 Task: Create a sub task Design and Implement Solution for the task  Integrate a new payment gateway for recurring payments in the project AgileHeart , assign it to team member softage.2@softage.net and update the status of the sub task to  Completed , set the priority of the sub task to High
Action: Mouse moved to (476, 557)
Screenshot: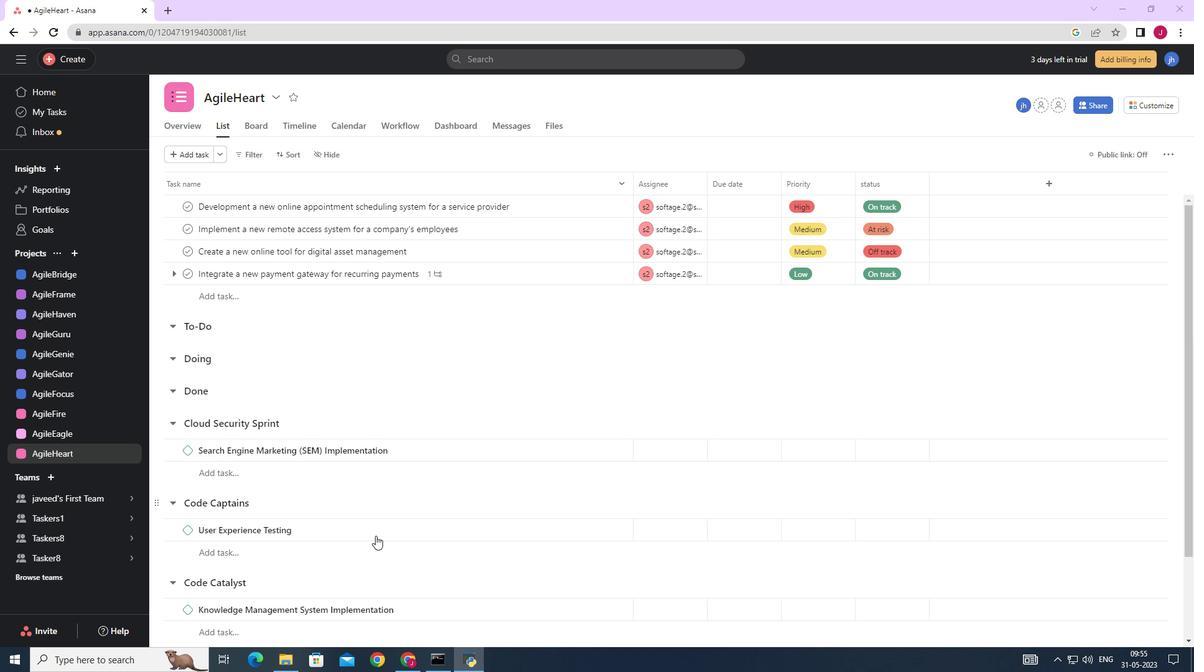 
Action: Mouse scrolled (476, 556) with delta (0, 0)
Screenshot: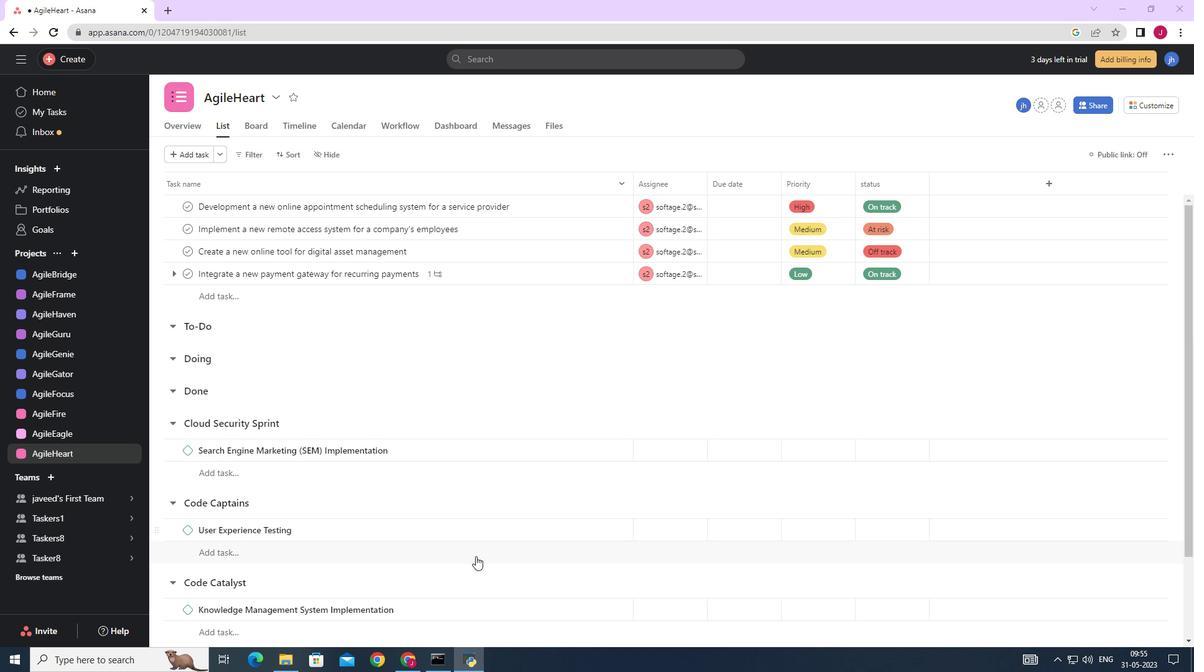 
Action: Mouse scrolled (476, 556) with delta (0, 0)
Screenshot: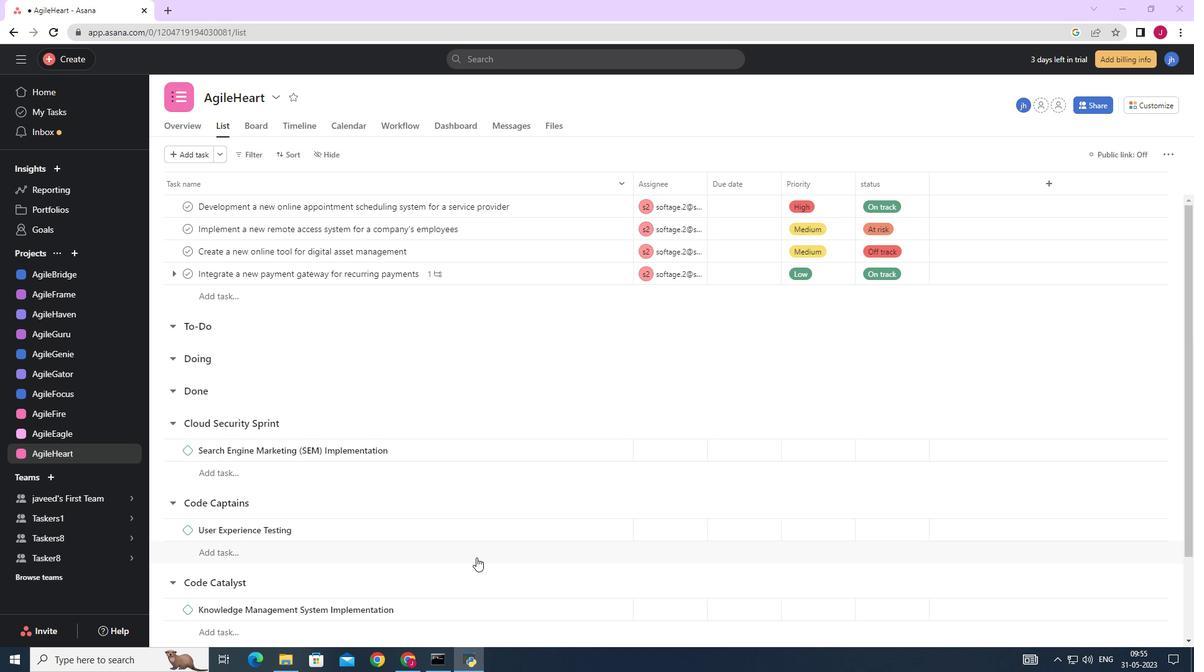 
Action: Mouse scrolled (476, 556) with delta (0, 0)
Screenshot: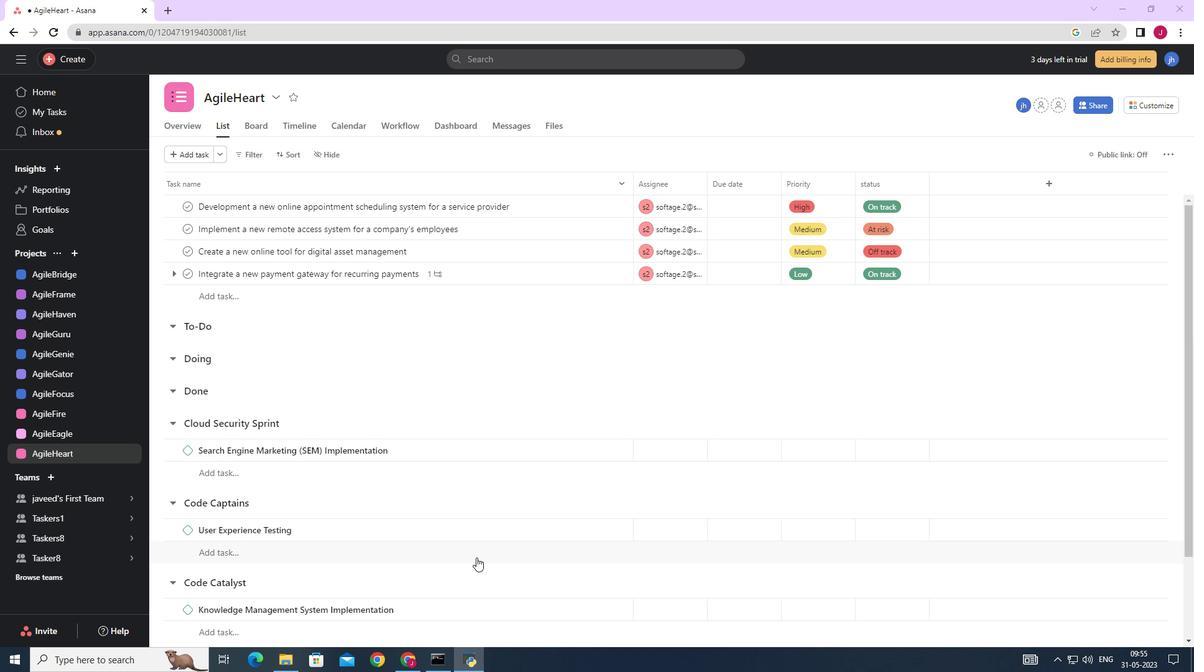 
Action: Mouse scrolled (476, 556) with delta (0, 0)
Screenshot: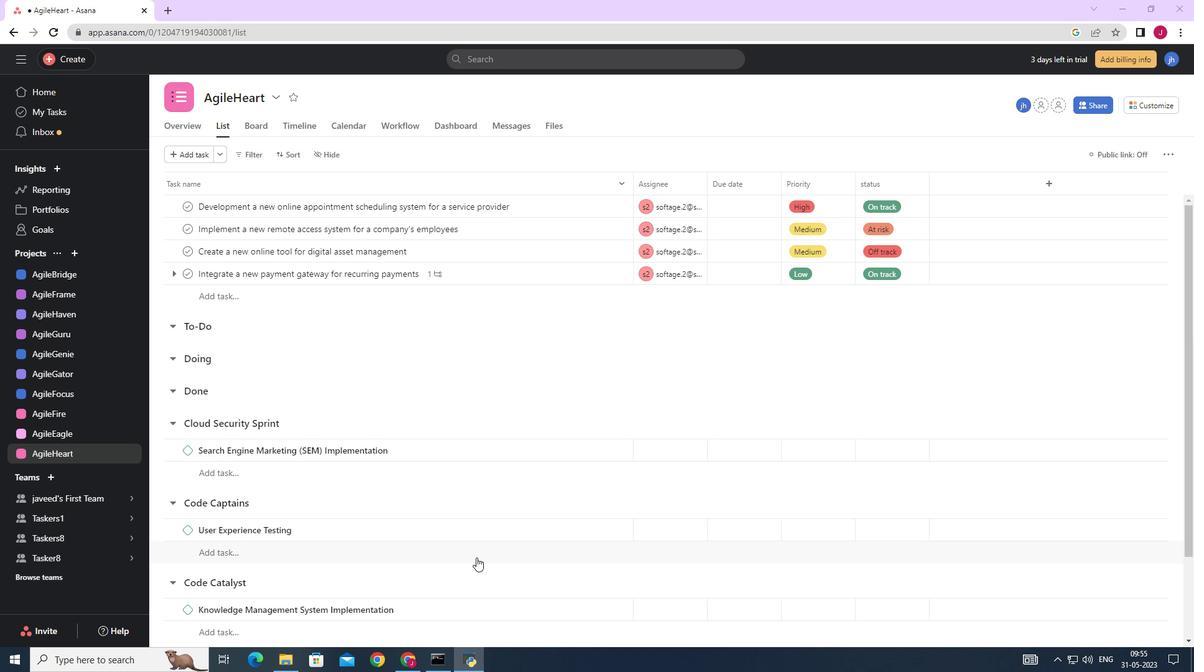 
Action: Mouse scrolled (476, 556) with delta (0, 0)
Screenshot: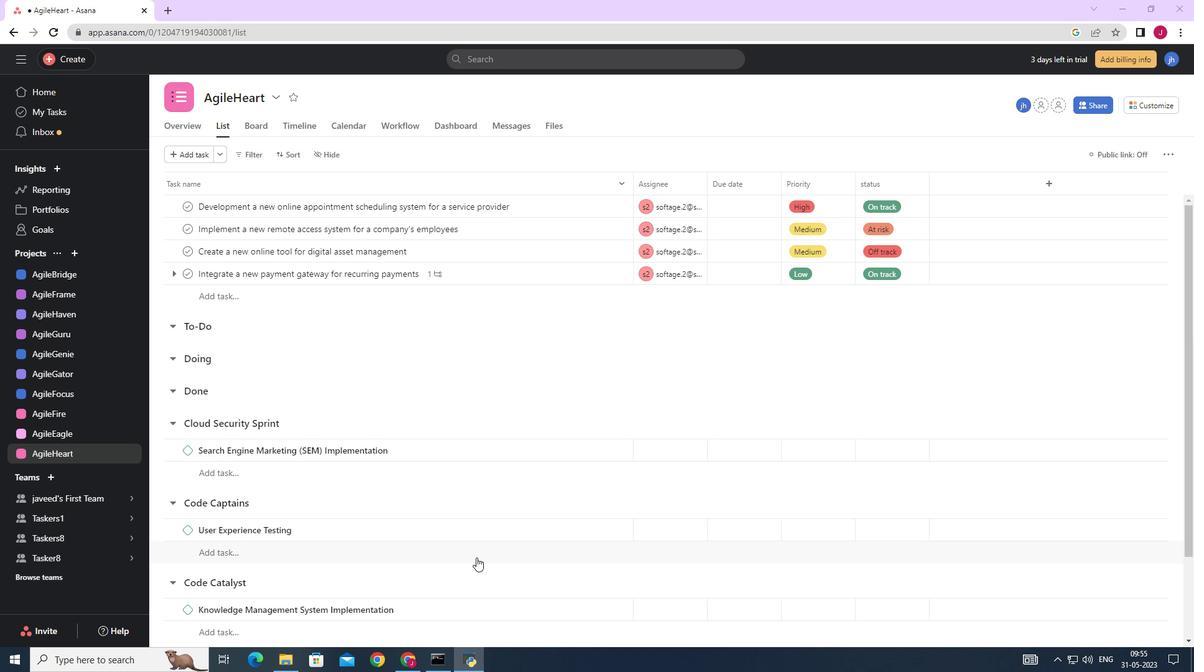 
Action: Mouse moved to (476, 554)
Screenshot: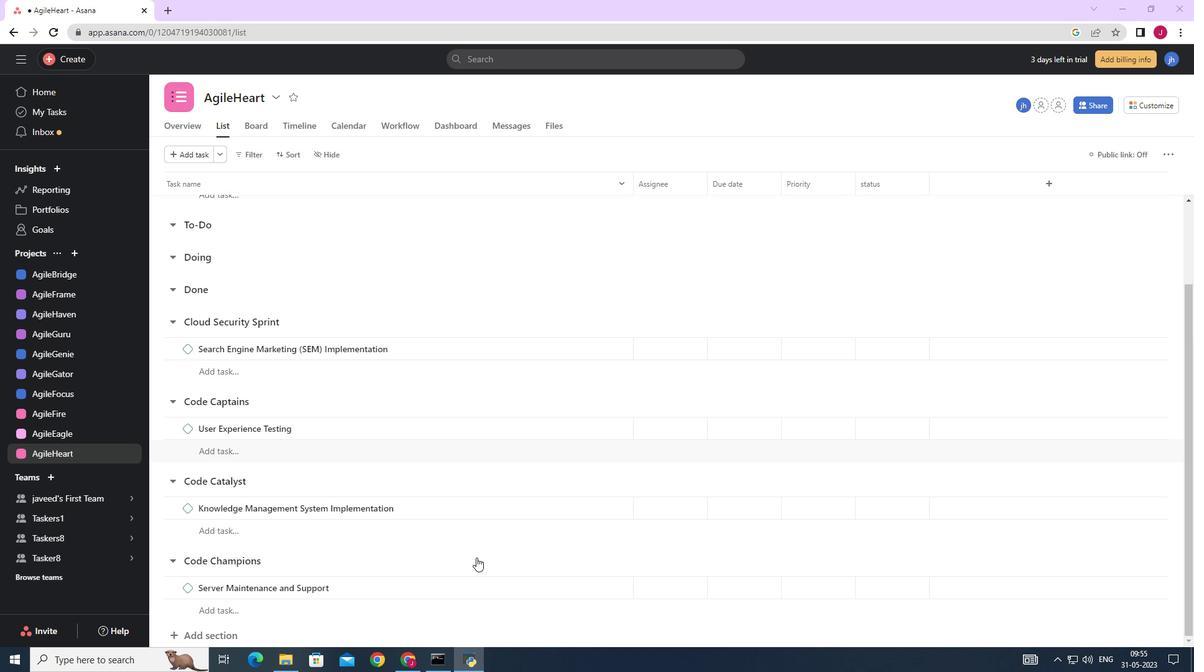 
Action: Mouse scrolled (476, 555) with delta (0, 0)
Screenshot: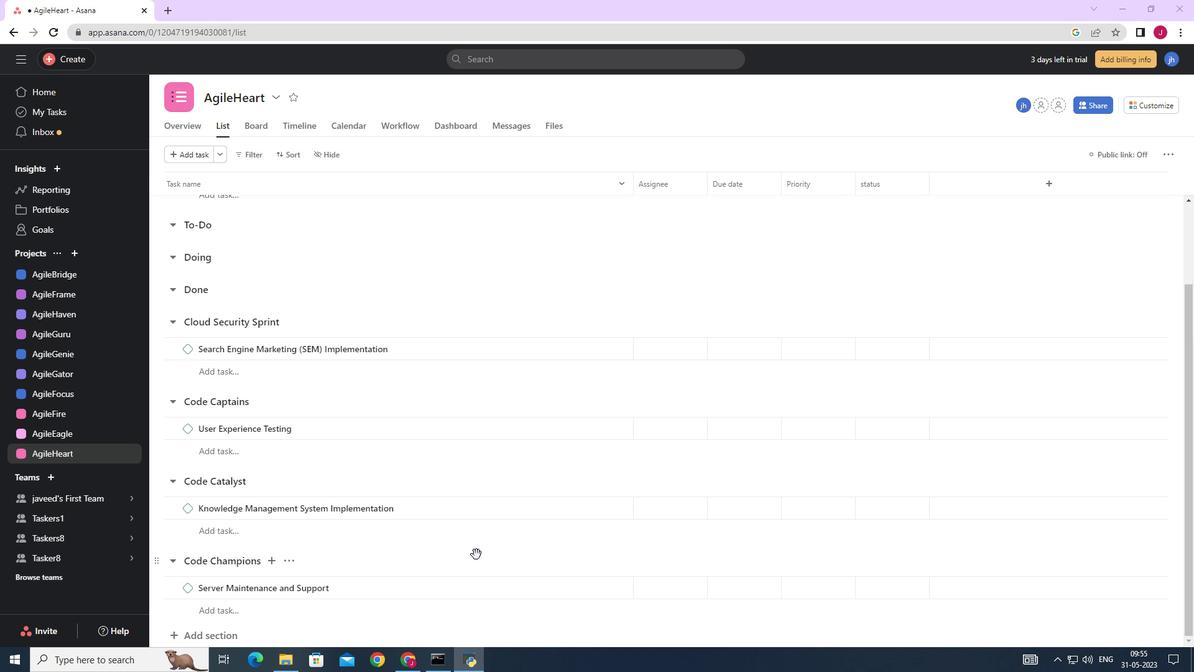 
Action: Mouse scrolled (476, 555) with delta (0, 0)
Screenshot: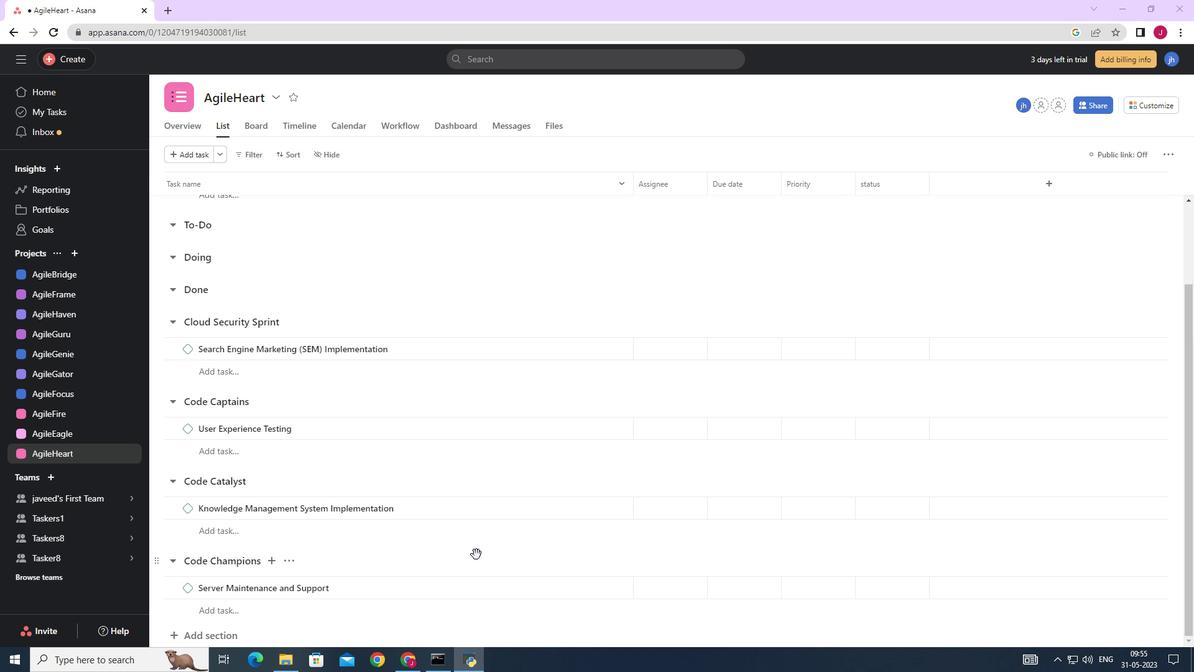 
Action: Mouse scrolled (476, 555) with delta (0, 0)
Screenshot: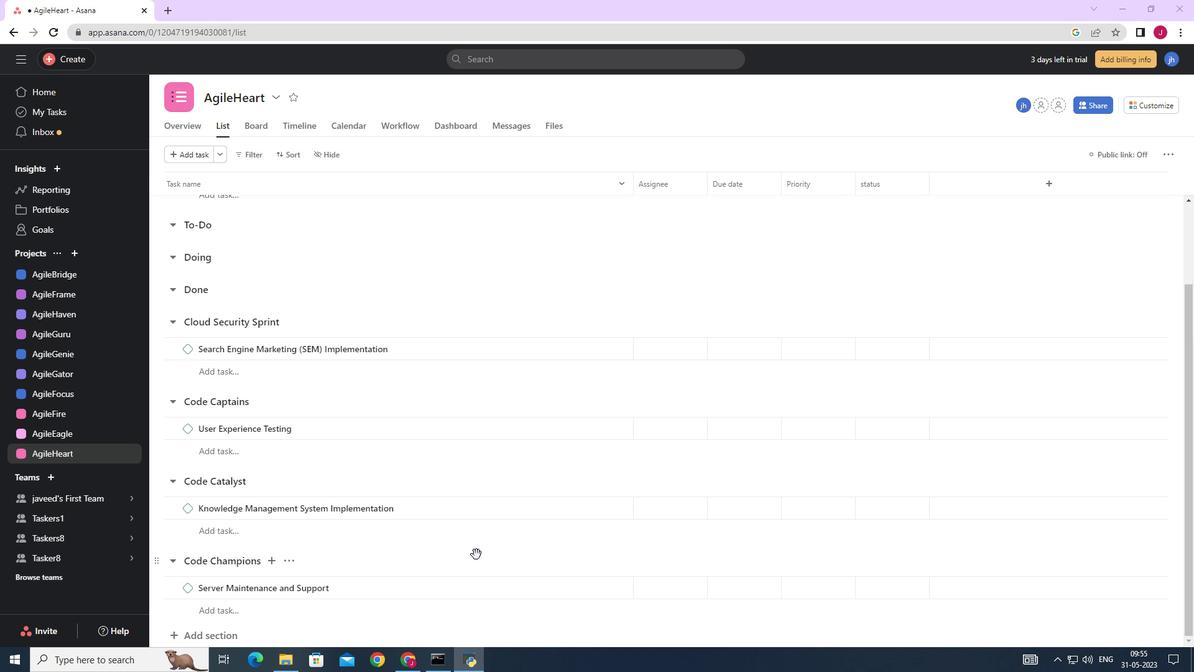 
Action: Mouse scrolled (476, 555) with delta (0, 0)
Screenshot: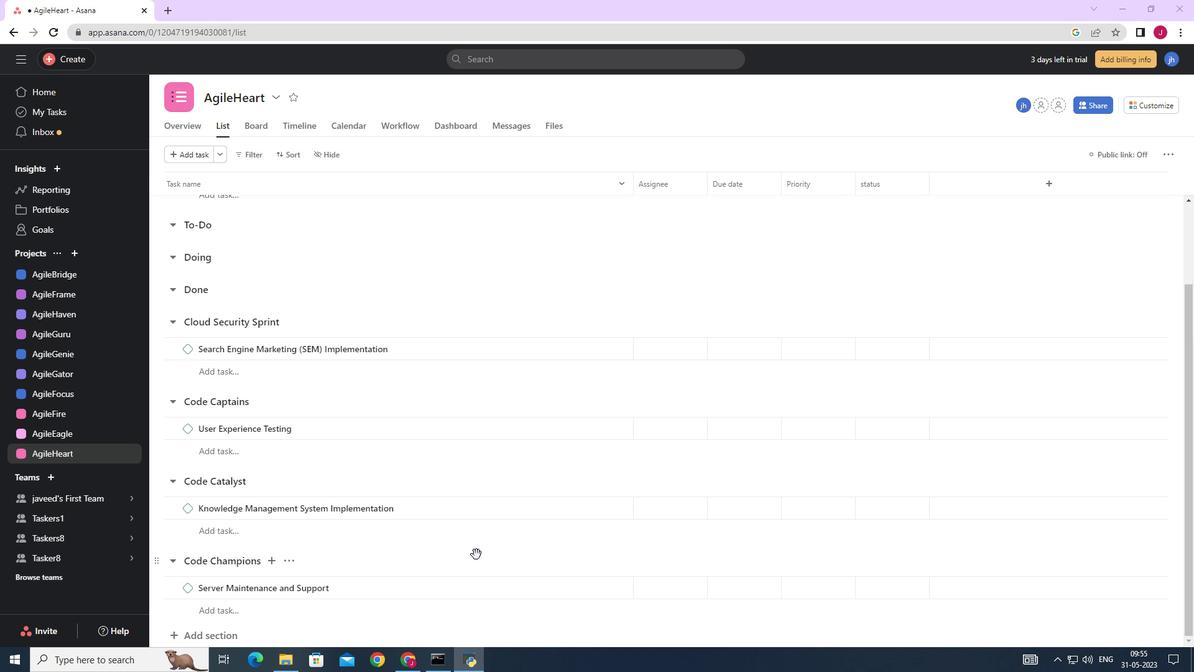 
Action: Mouse moved to (578, 275)
Screenshot: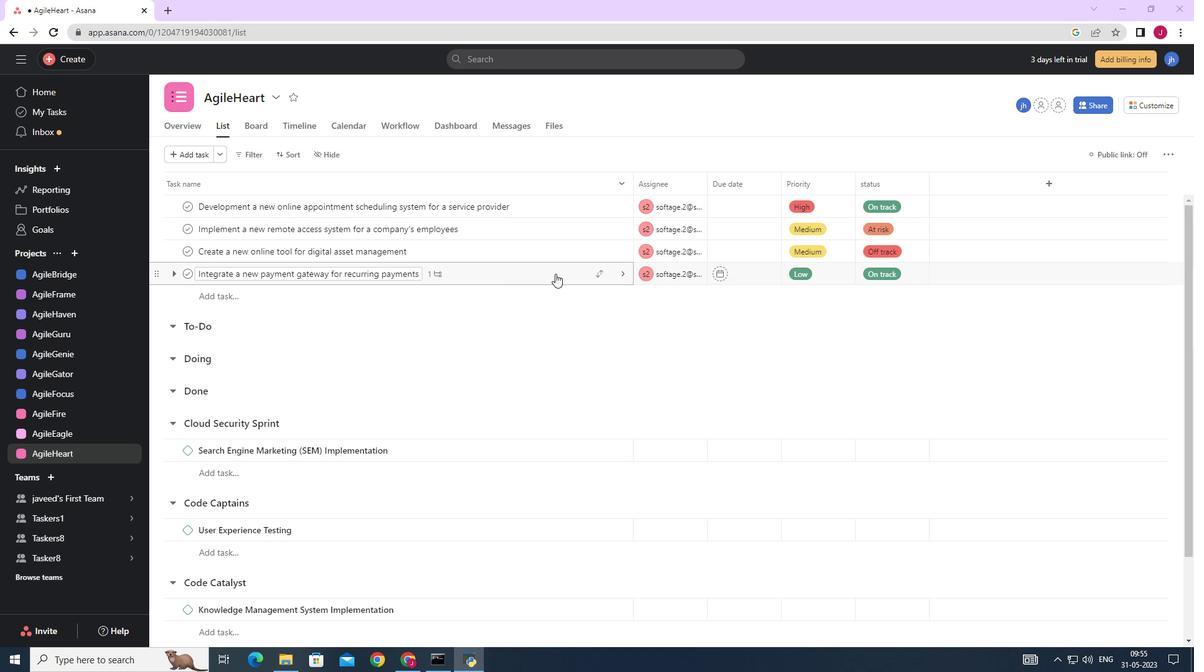 
Action: Mouse pressed left at (578, 275)
Screenshot: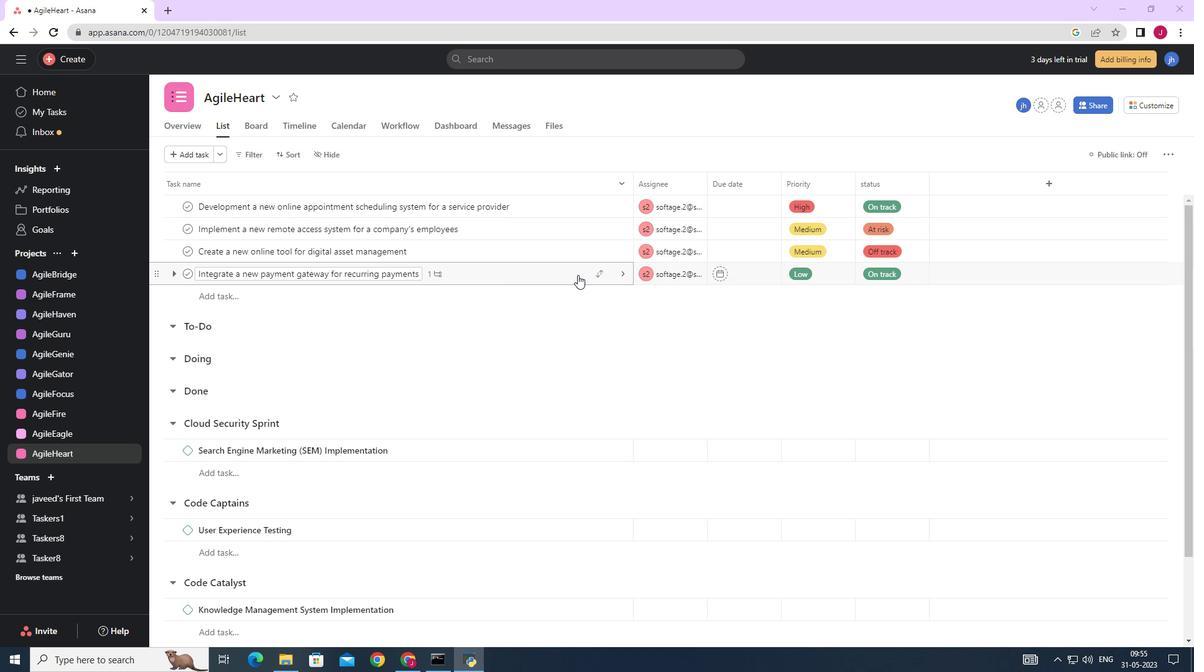 
Action: Mouse moved to (1032, 475)
Screenshot: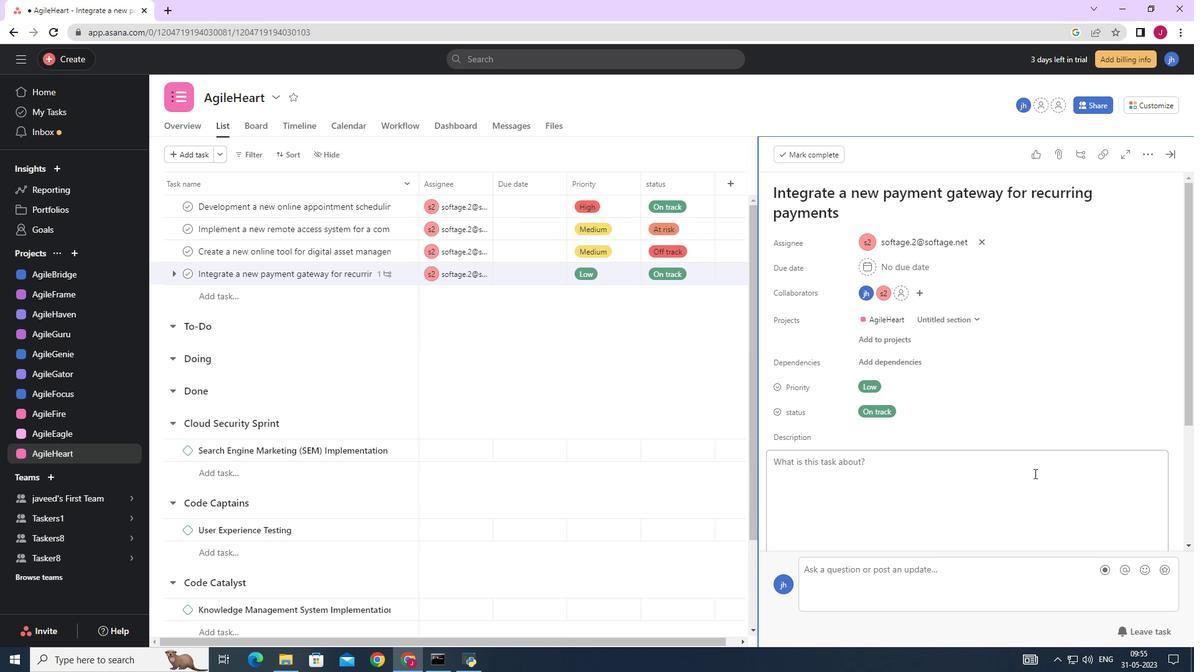 
Action: Mouse scrolled (1032, 474) with delta (0, 0)
Screenshot: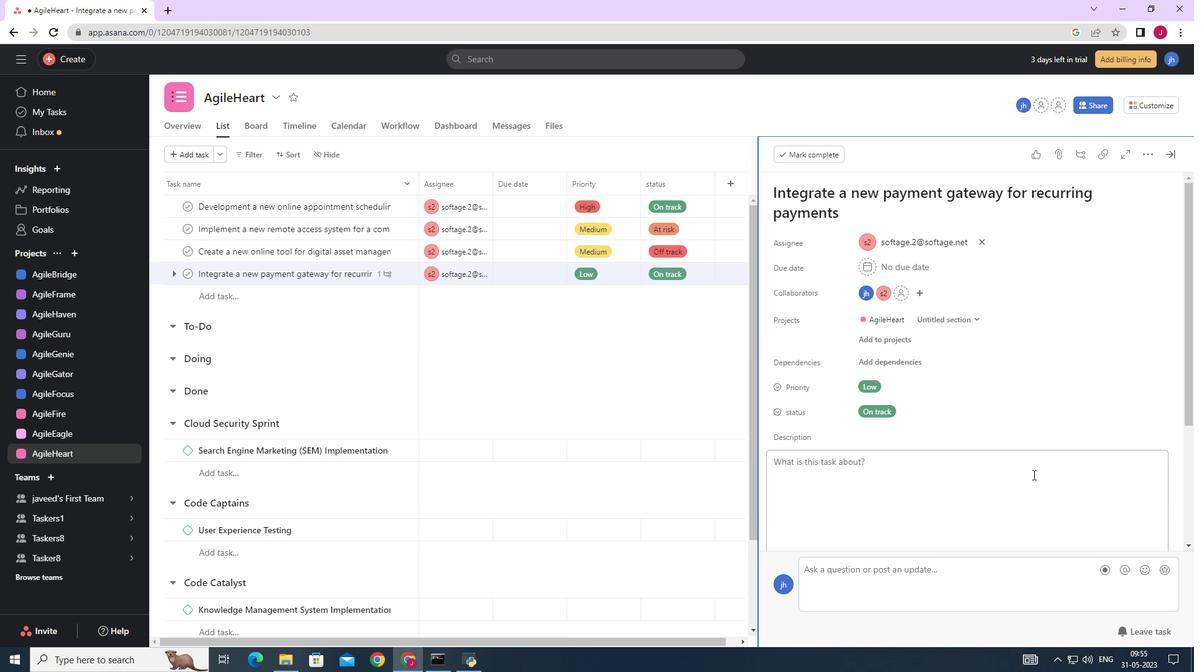 
Action: Mouse scrolled (1032, 474) with delta (0, 0)
Screenshot: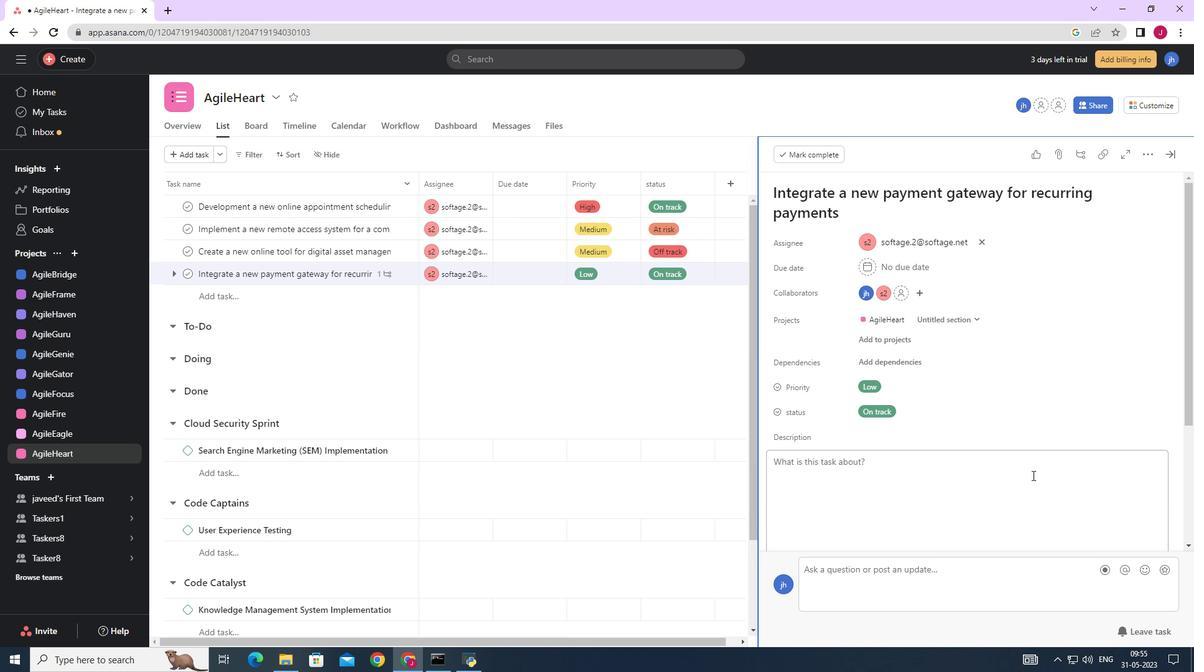 
Action: Mouse scrolled (1032, 474) with delta (0, 0)
Screenshot: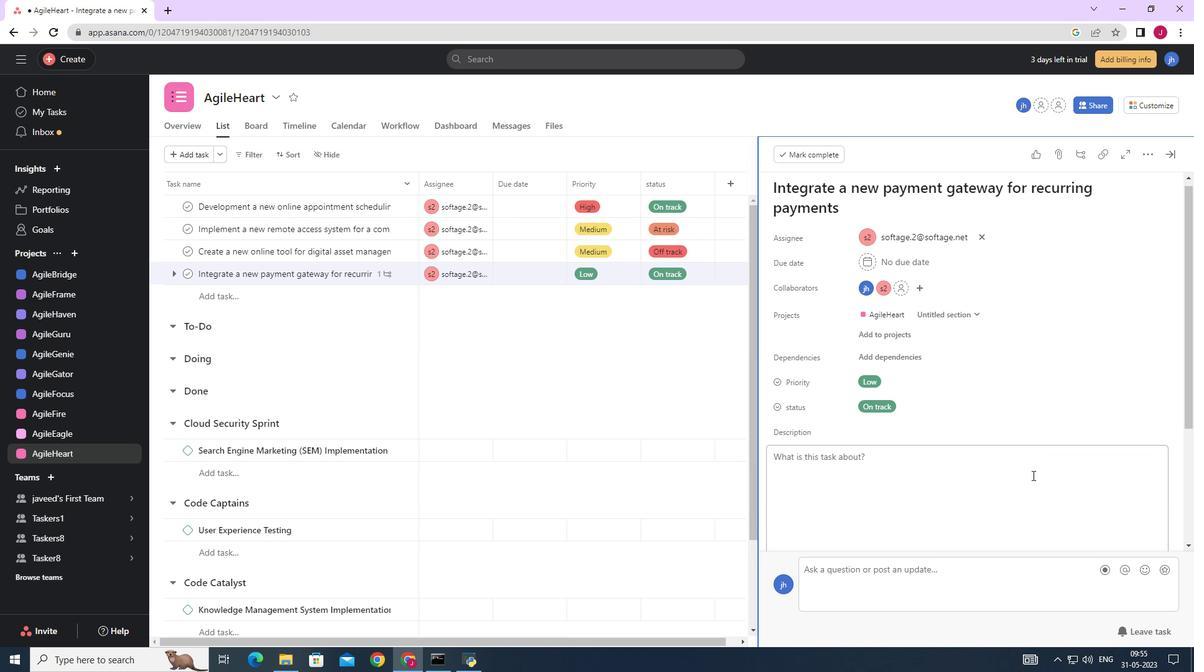 
Action: Mouse moved to (974, 487)
Screenshot: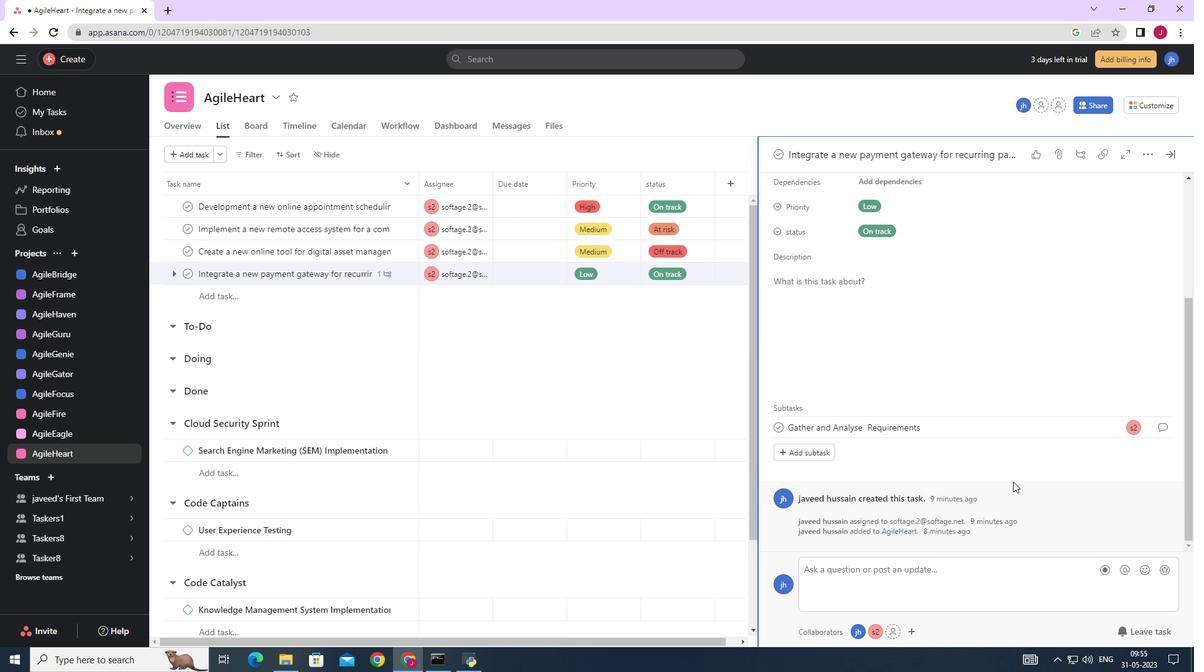 
Action: Mouse scrolled (974, 486) with delta (0, 0)
Screenshot: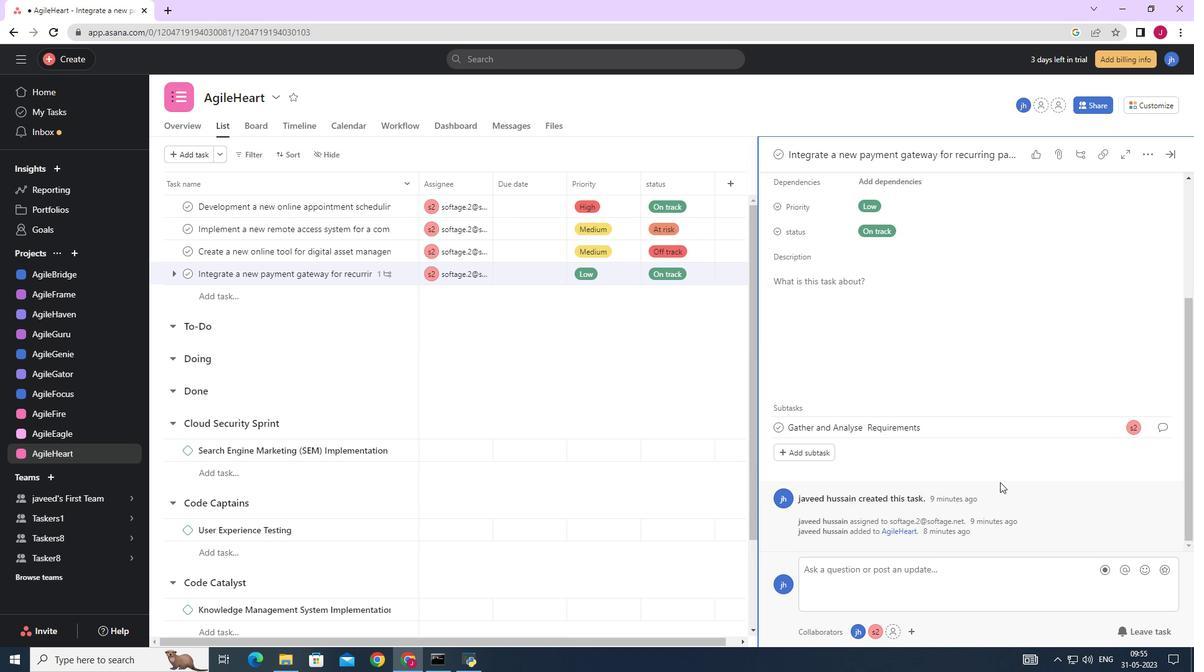 
Action: Mouse moved to (972, 487)
Screenshot: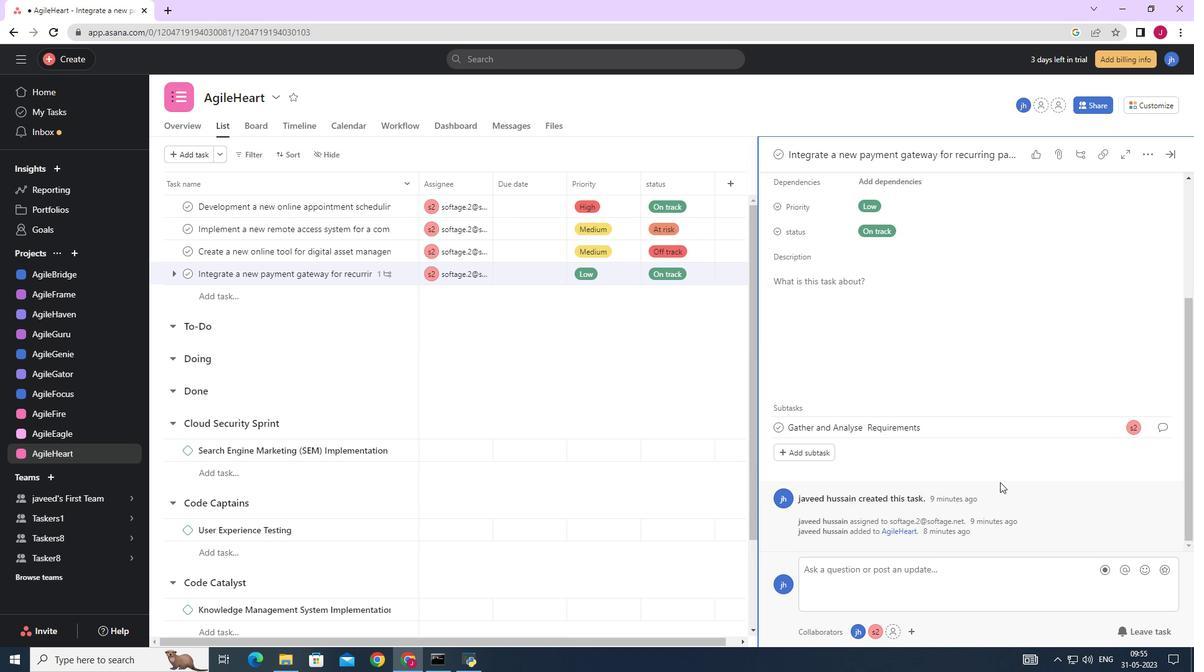 
Action: Mouse scrolled (972, 486) with delta (0, 0)
Screenshot: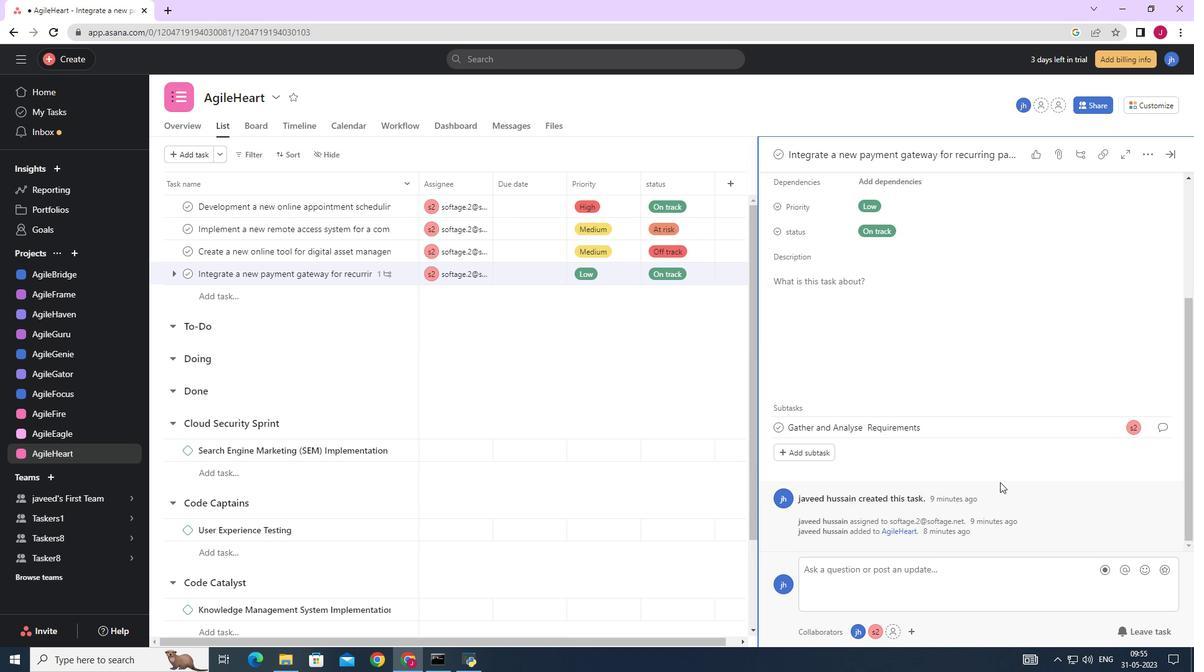 
Action: Mouse scrolled (972, 486) with delta (0, 0)
Screenshot: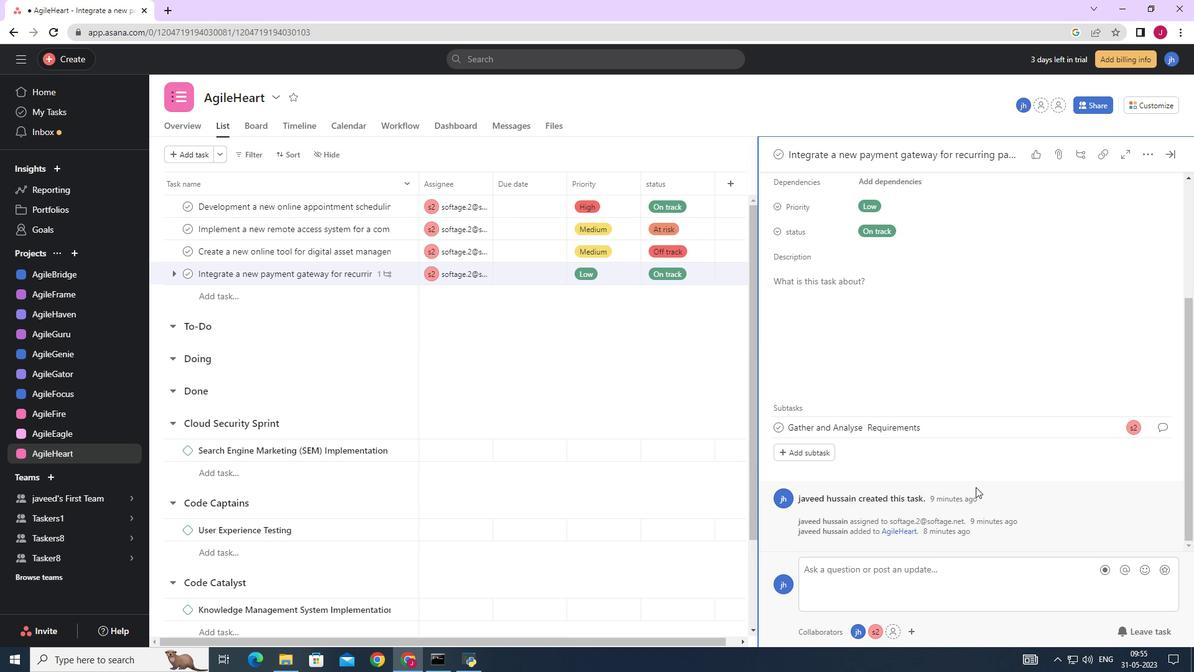 
Action: Mouse moved to (802, 456)
Screenshot: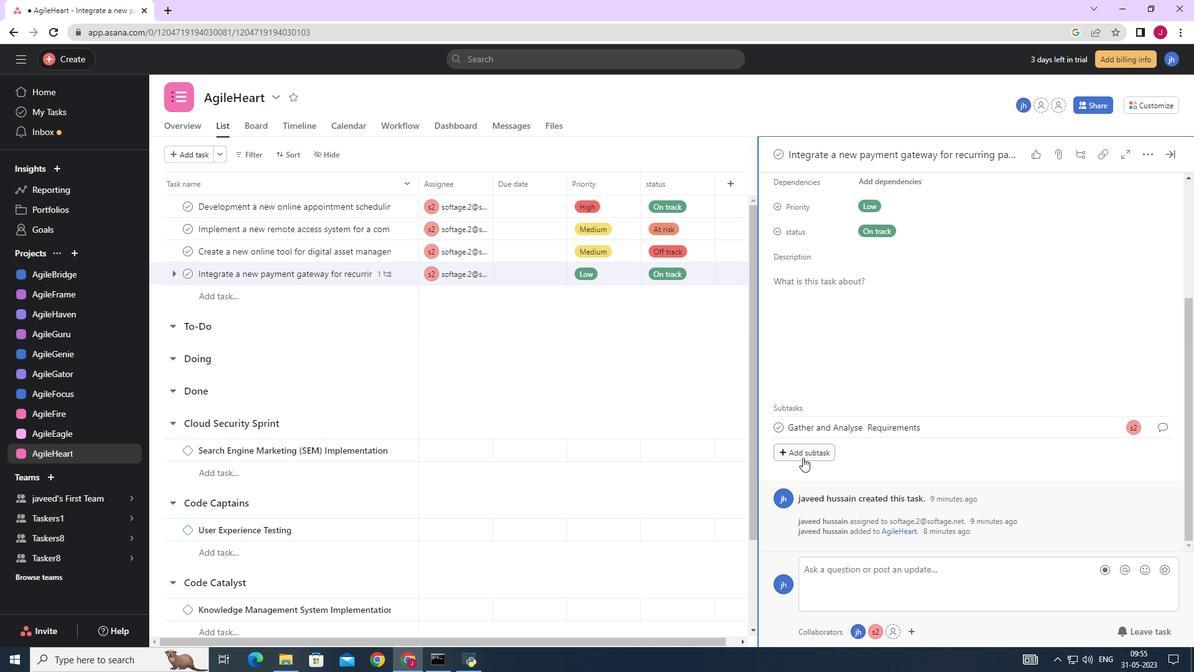 
Action: Mouse pressed left at (802, 456)
Screenshot: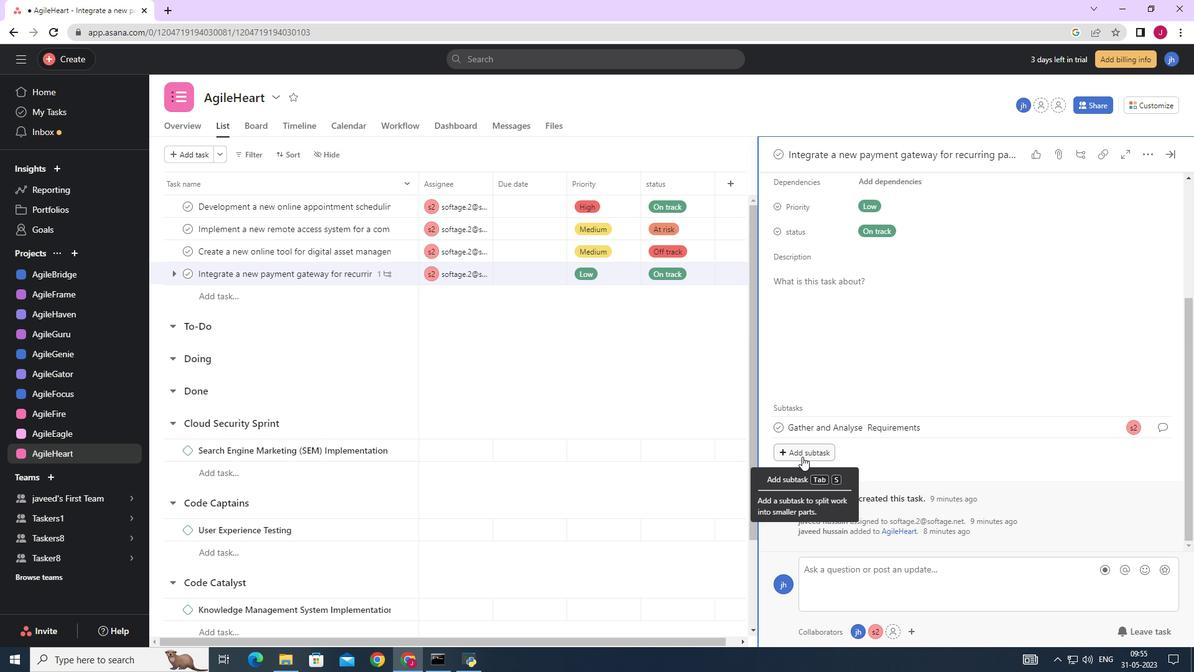 
Action: Mouse moved to (800, 451)
Screenshot: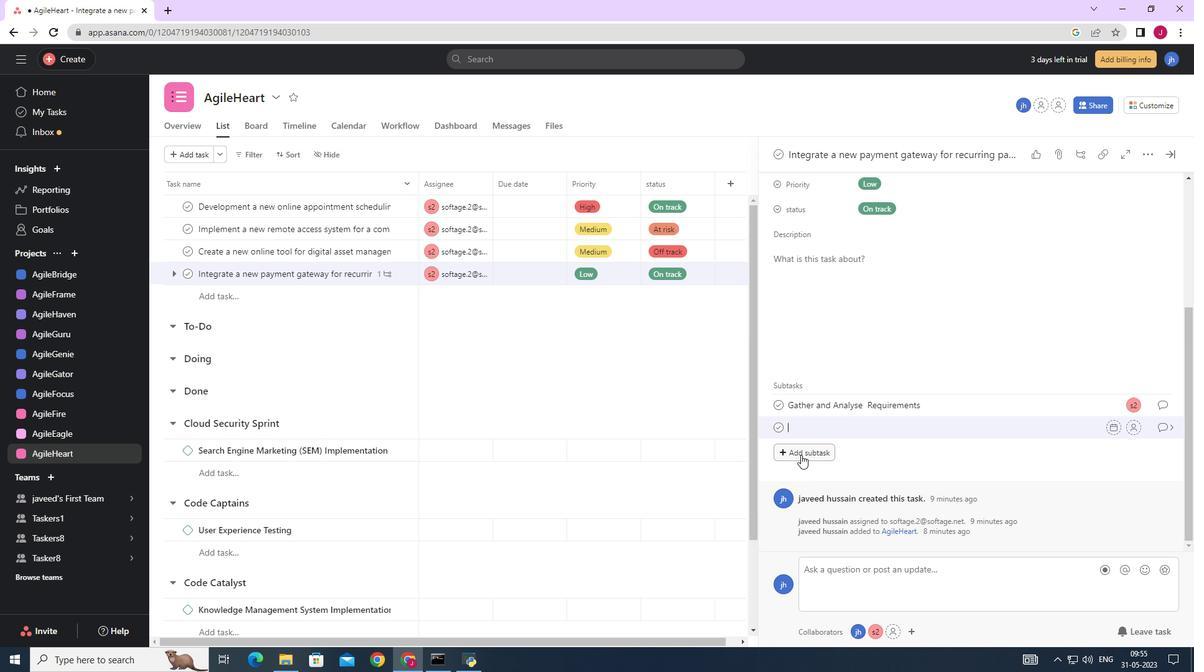 
Action: Key pressed <Key.caps_lock>D<Key.caps_lock>esign<Key.space>and<Key.space><Key.caps_lock>I<Key.caps_lock>mplement<Key.space><Key.caps_lock>S<Key.caps_lock>olur<Key.backspace>tion
Screenshot: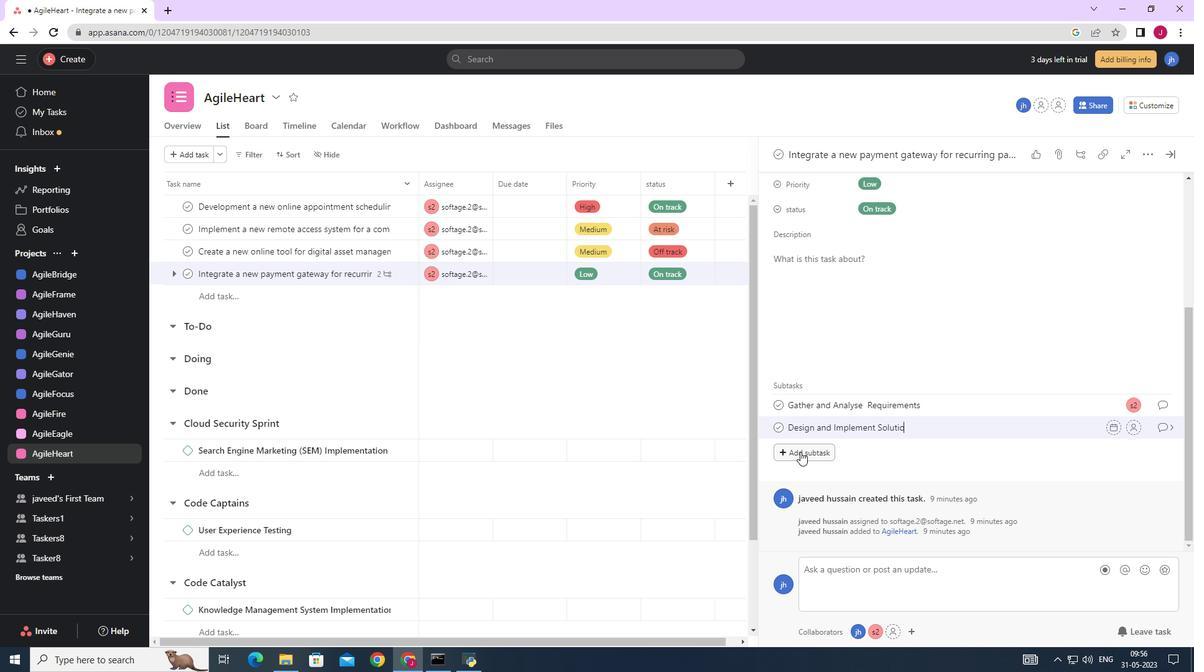 
Action: Mouse moved to (800, 451)
Screenshot: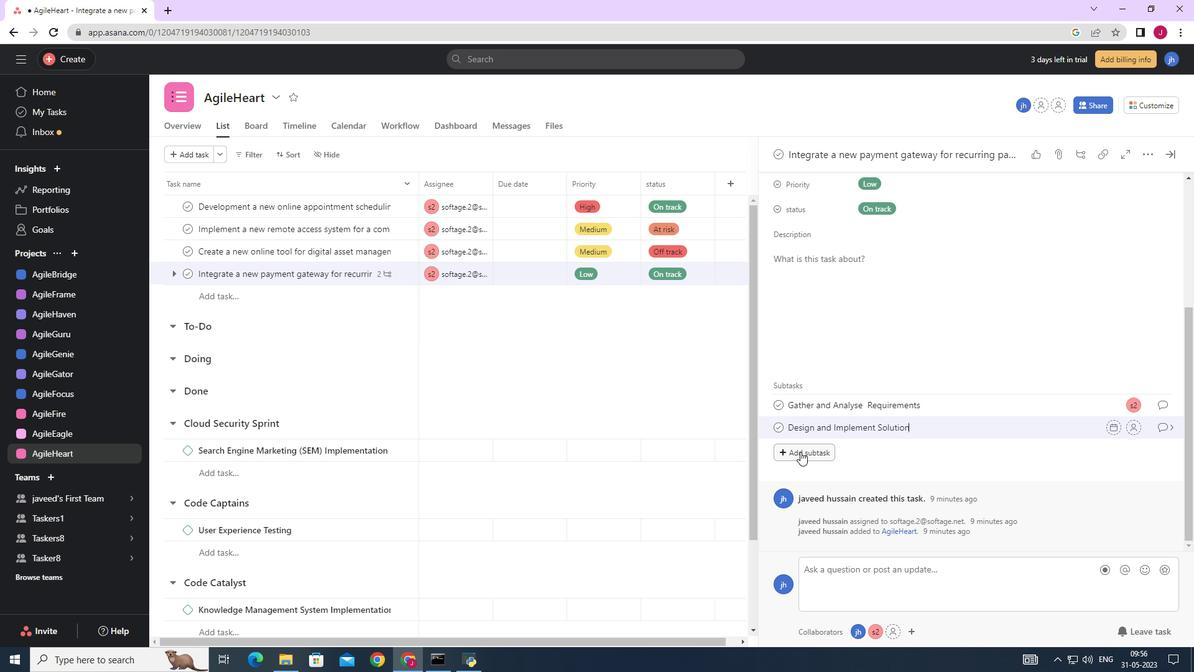 
Action: Key pressed <Key.space>
Screenshot: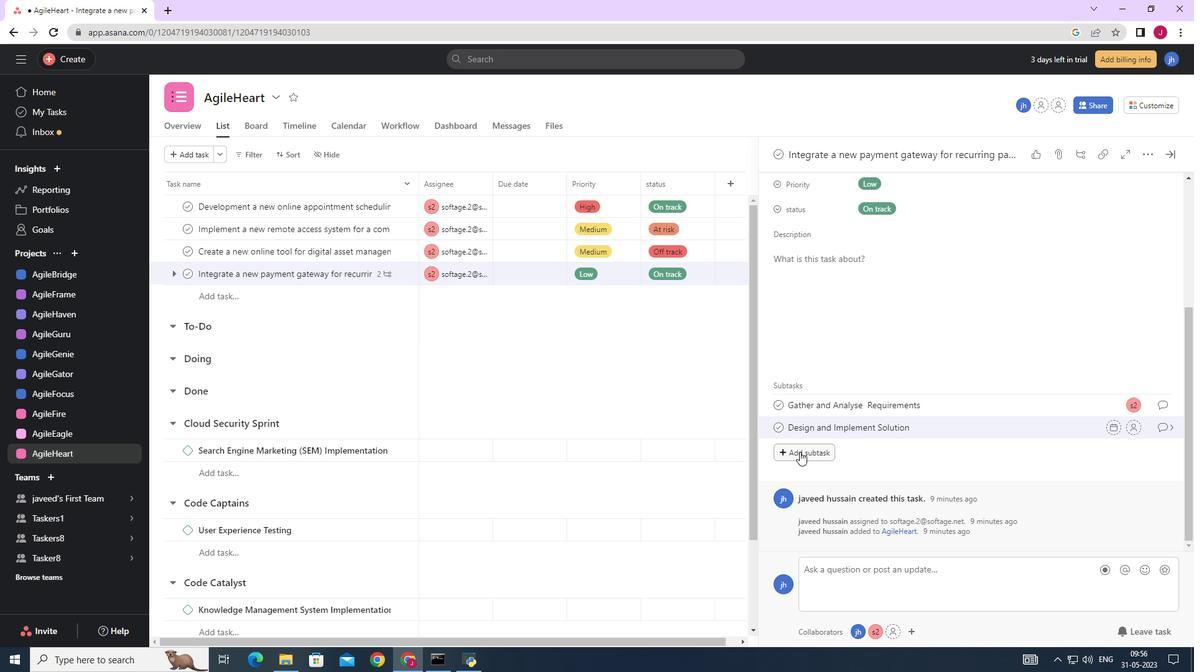 
Action: Mouse moved to (1135, 424)
Screenshot: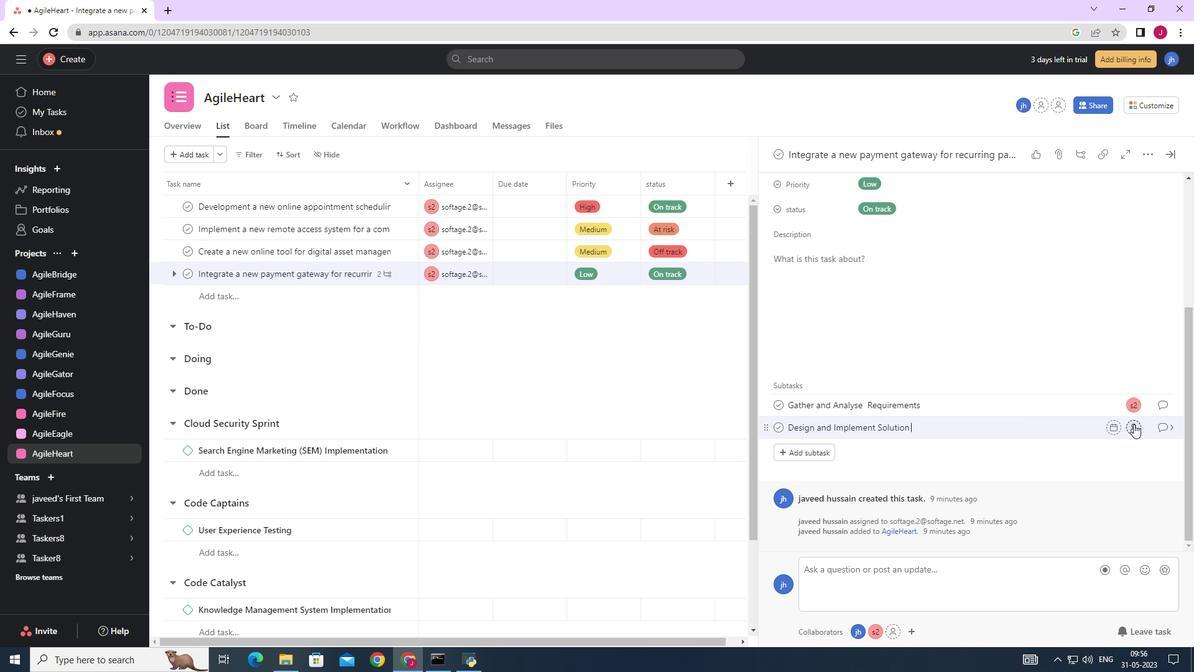 
Action: Mouse pressed left at (1135, 424)
Screenshot: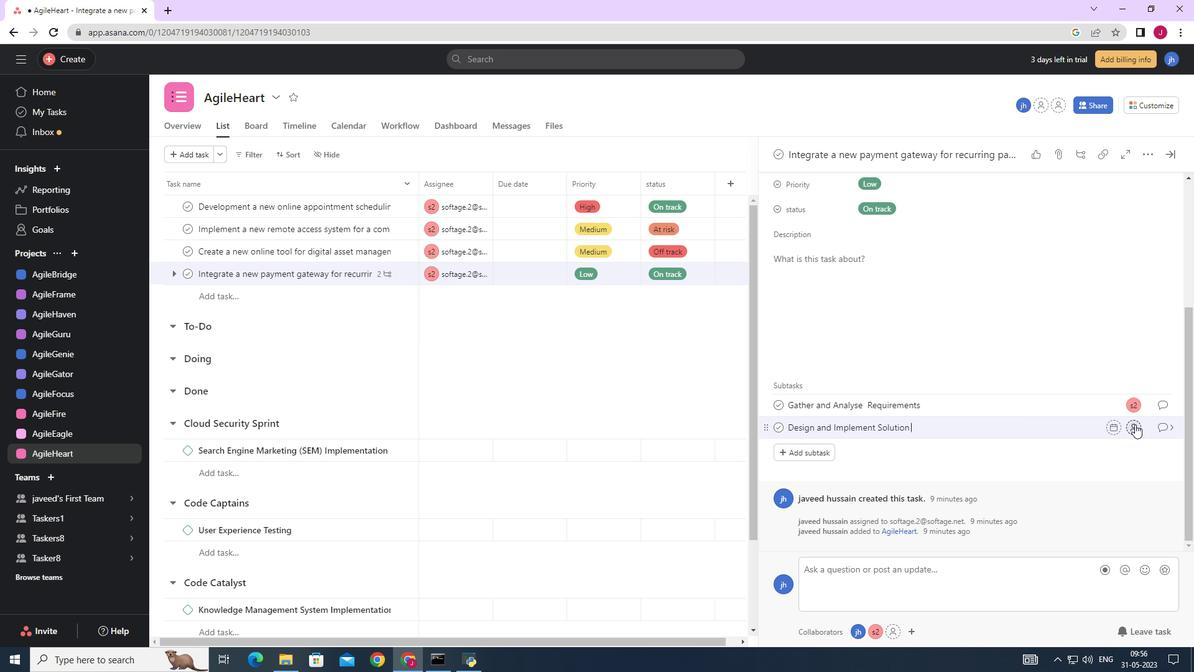 
Action: Mouse moved to (1002, 454)
Screenshot: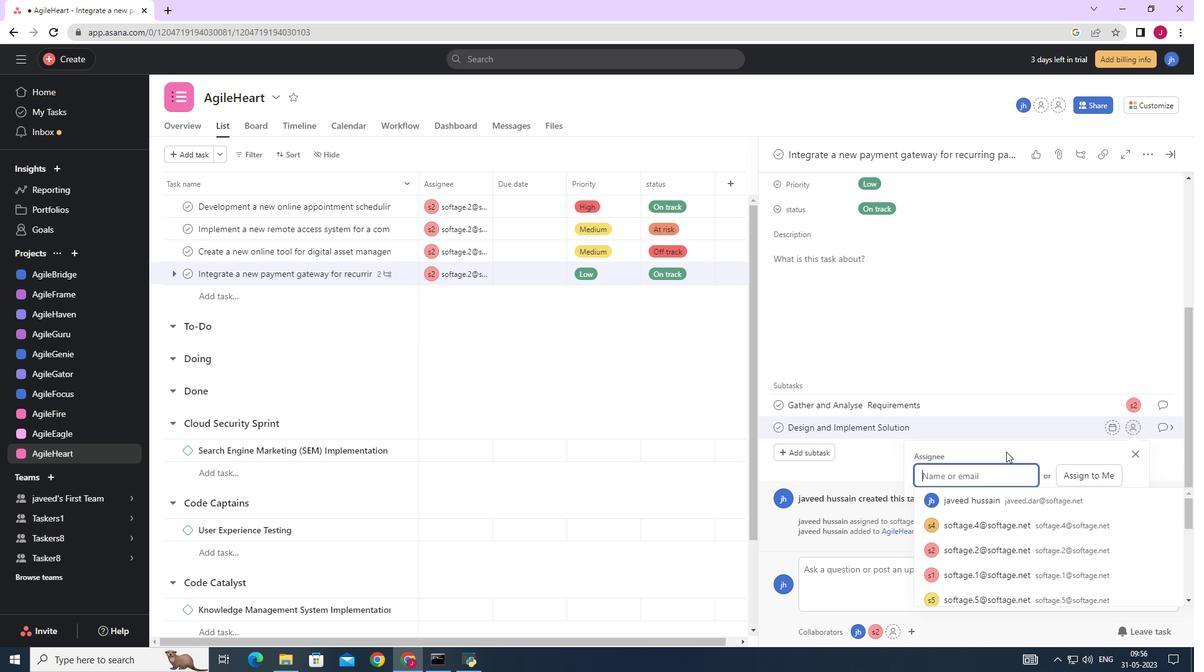 
Action: Key pressed s
Screenshot: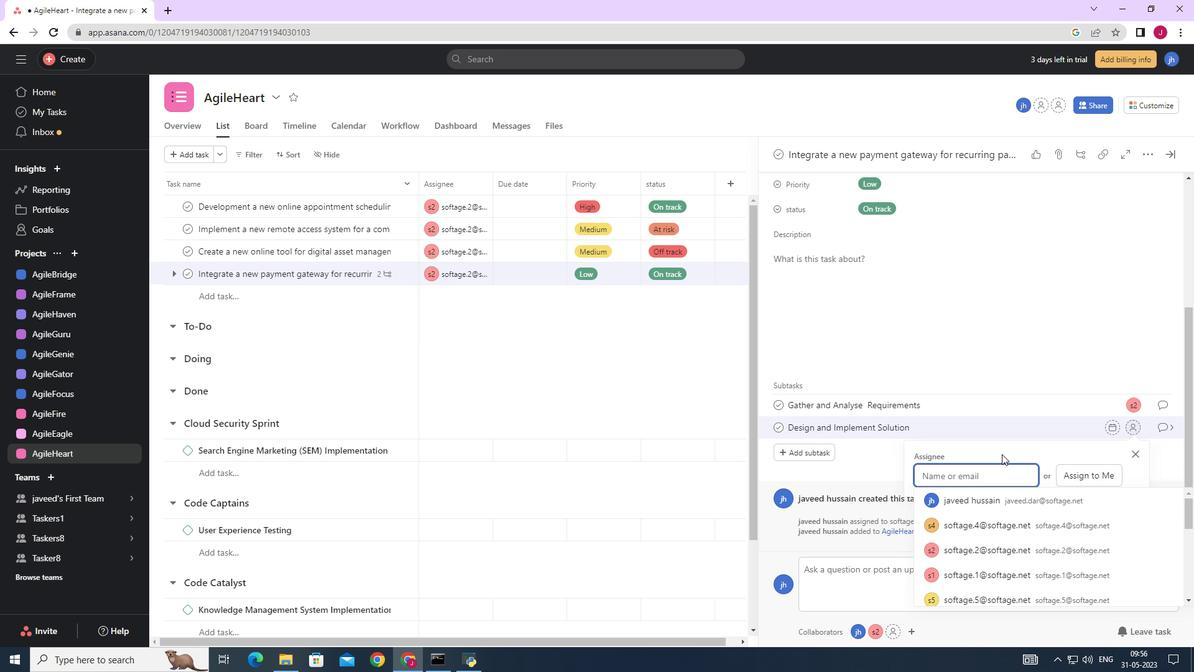 
Action: Mouse moved to (1002, 454)
Screenshot: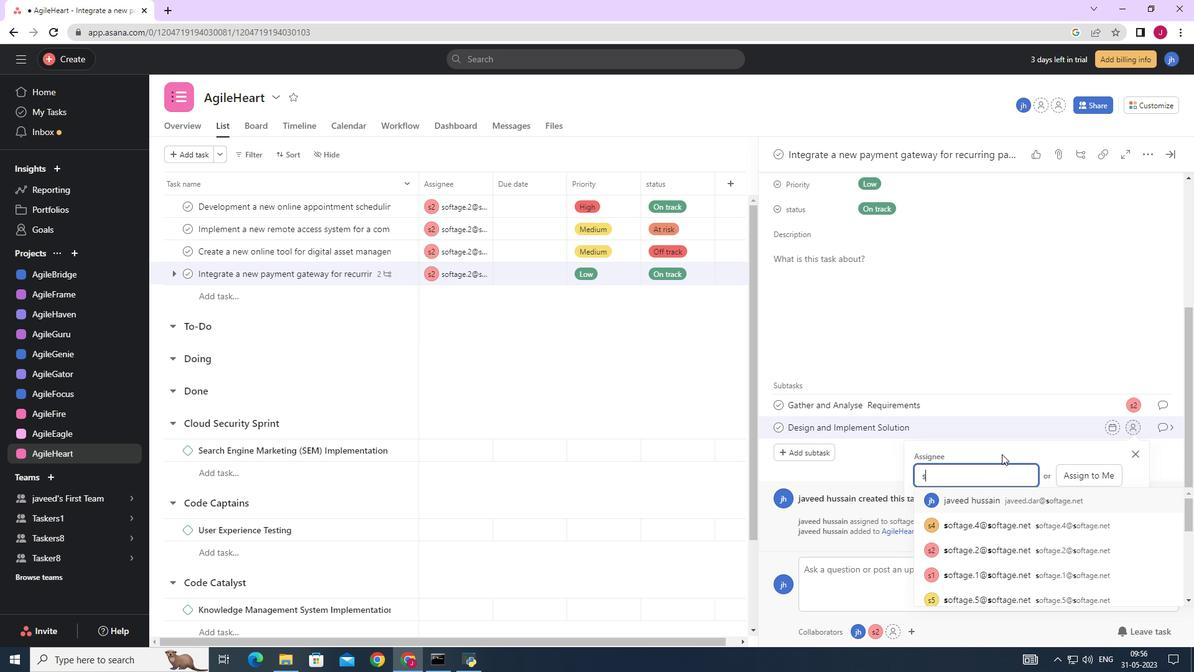 
Action: Key pressed o
Screenshot: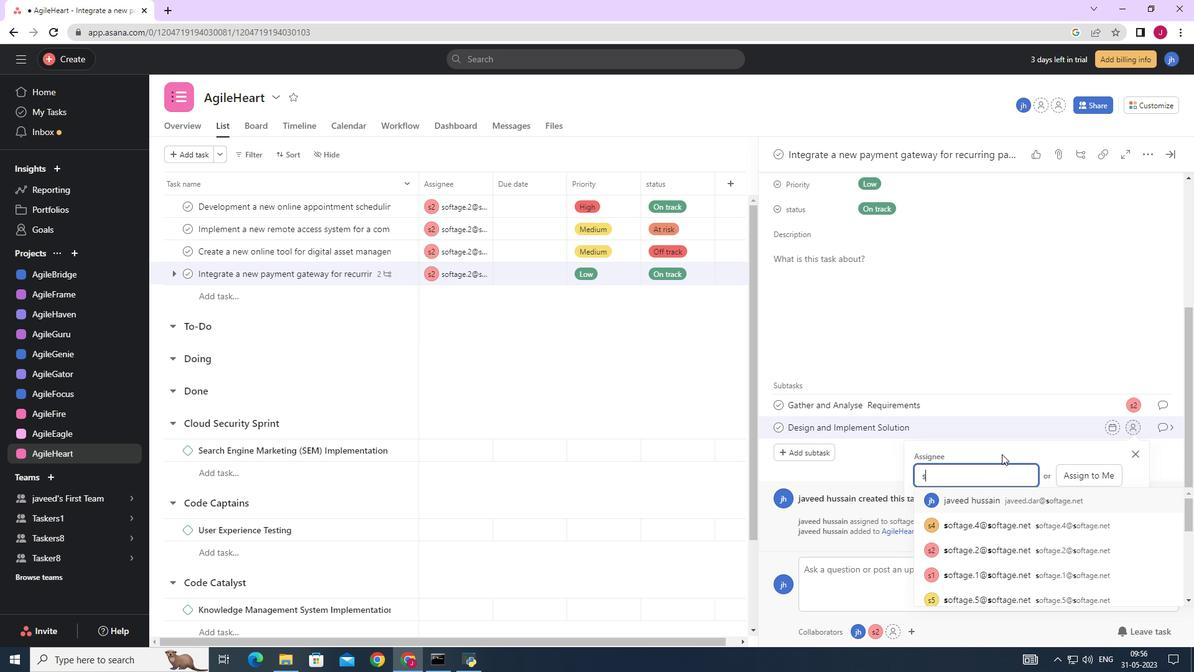 
Action: Mouse moved to (993, 457)
Screenshot: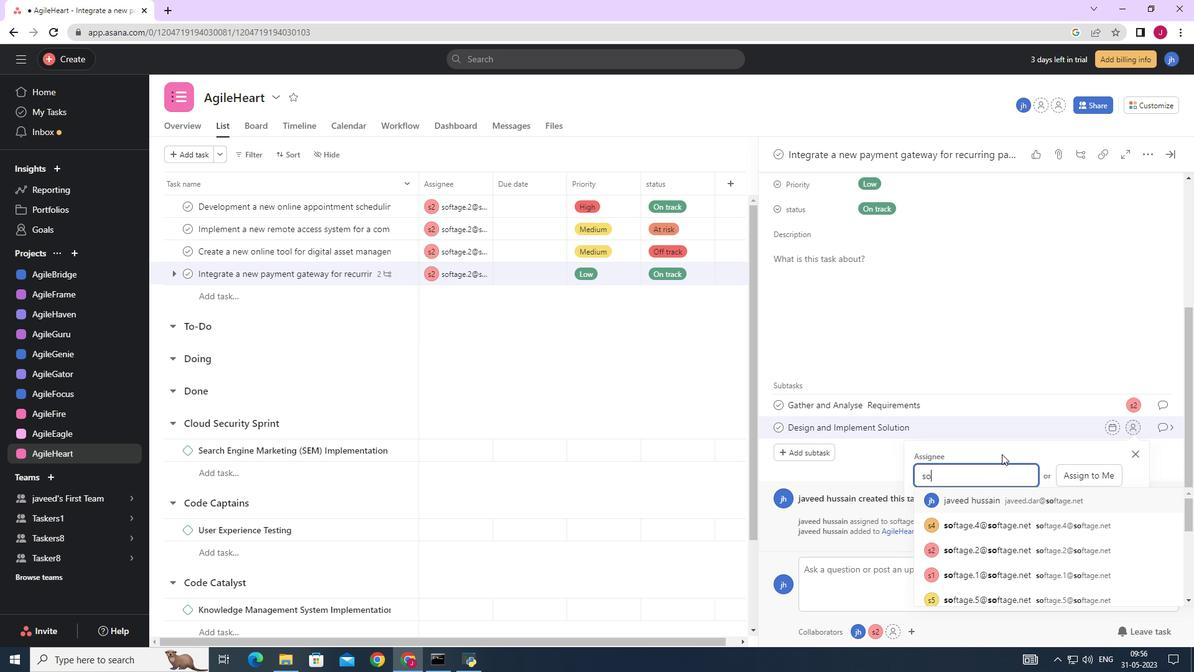 
Action: Key pressed f
Screenshot: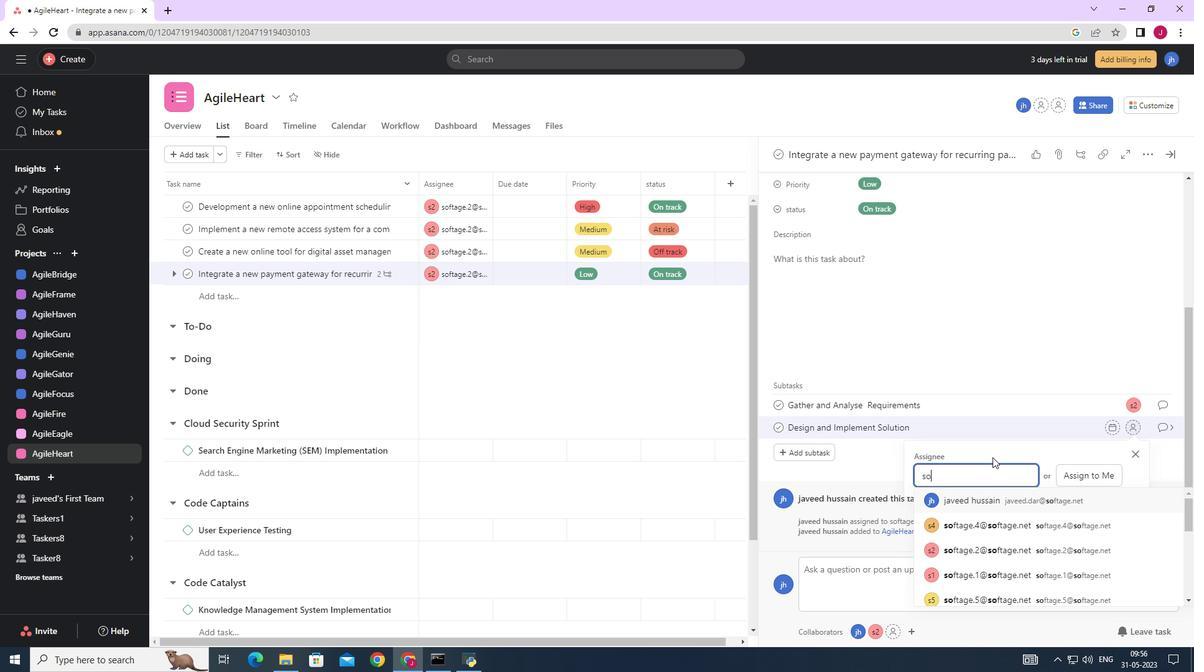 
Action: Mouse moved to (991, 457)
Screenshot: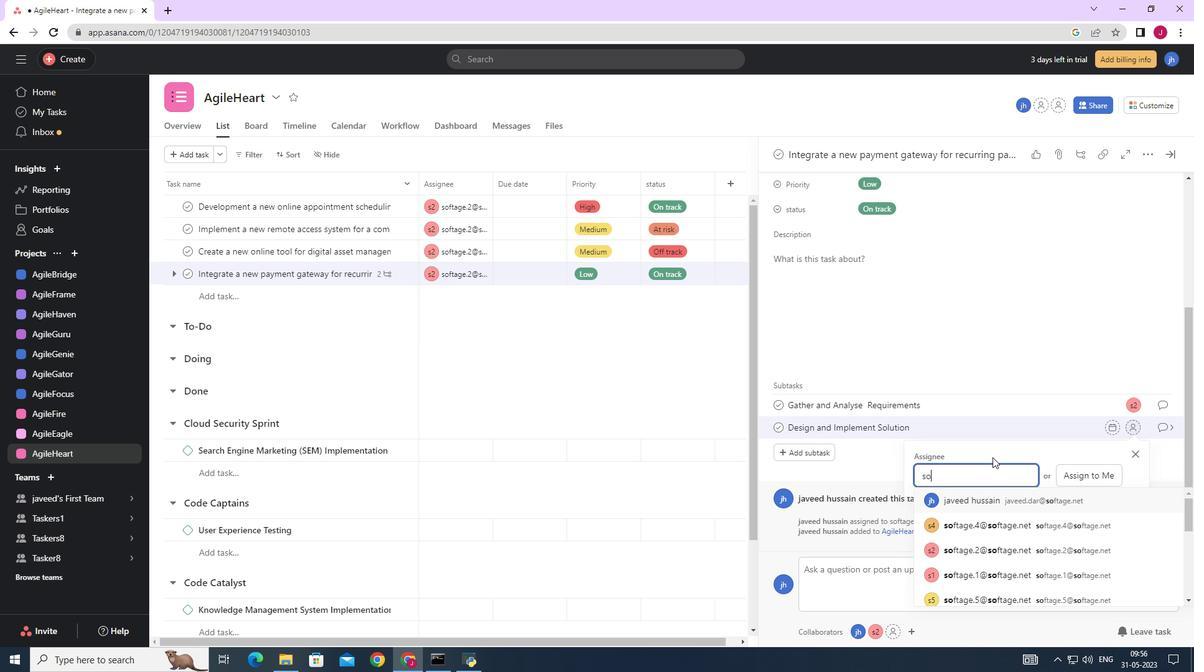 
Action: Key pressed t
Screenshot: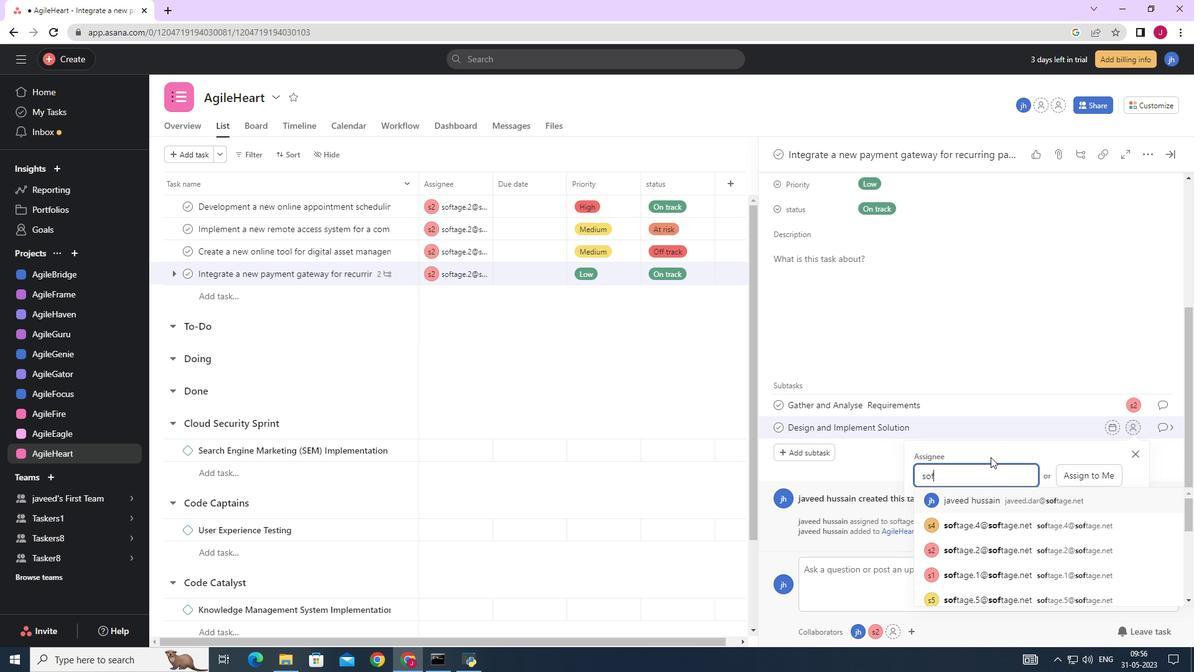 
Action: Mouse moved to (980, 454)
Screenshot: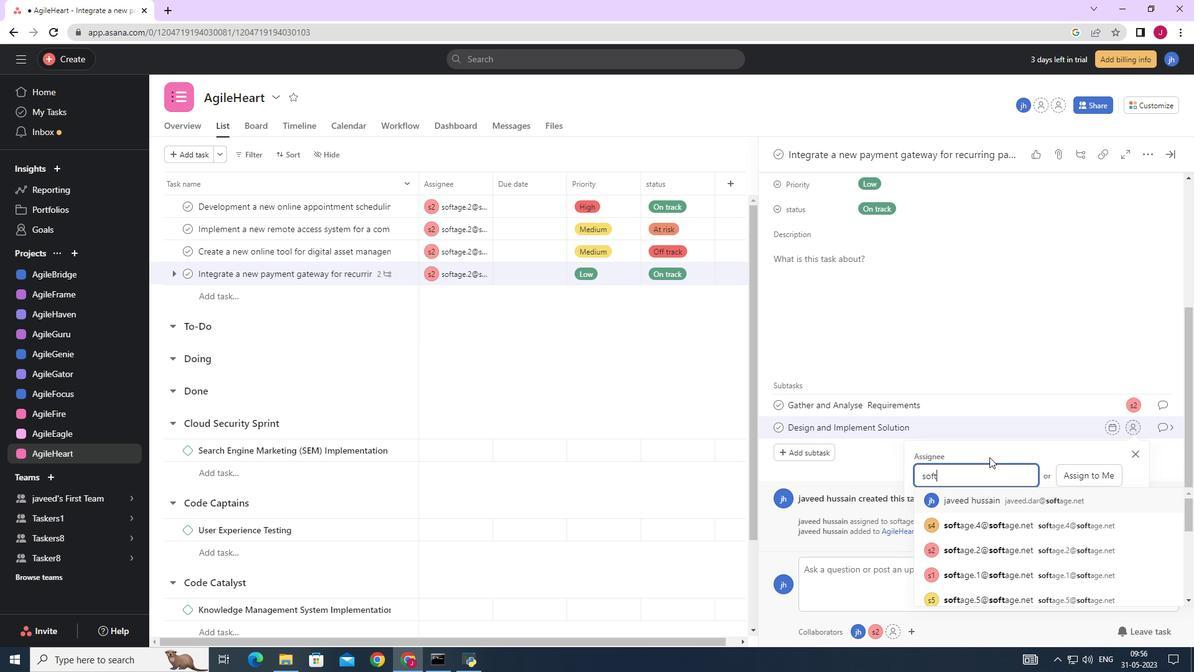 
Action: Key pressed age
Screenshot: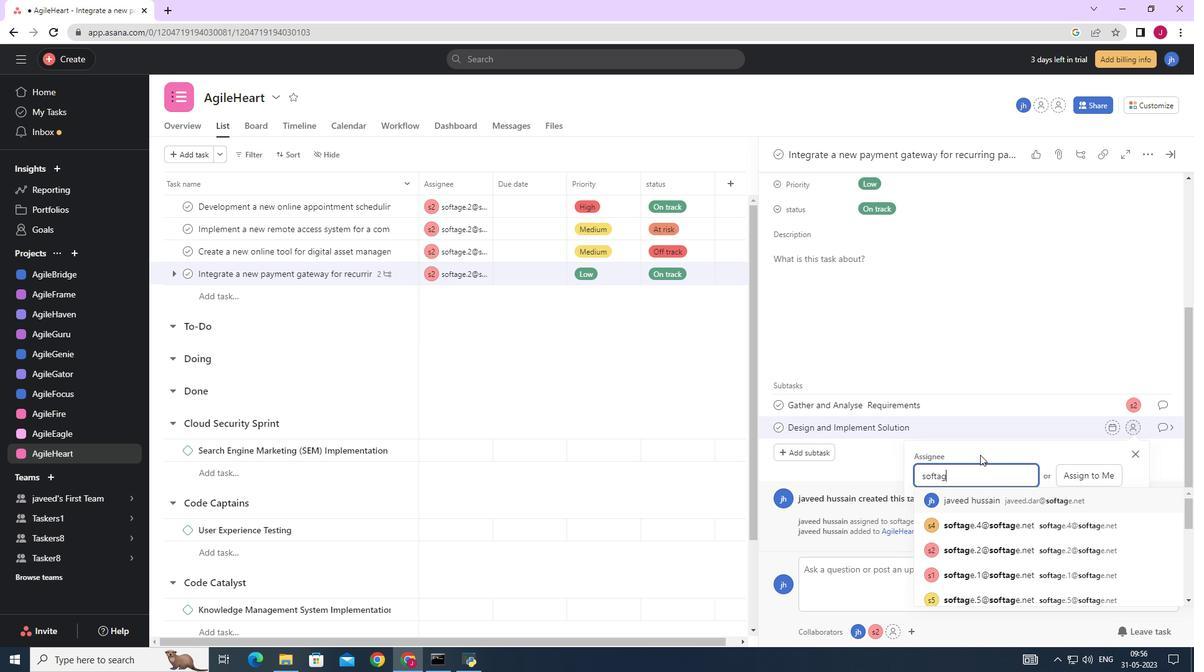 
Action: Mouse moved to (979, 454)
Screenshot: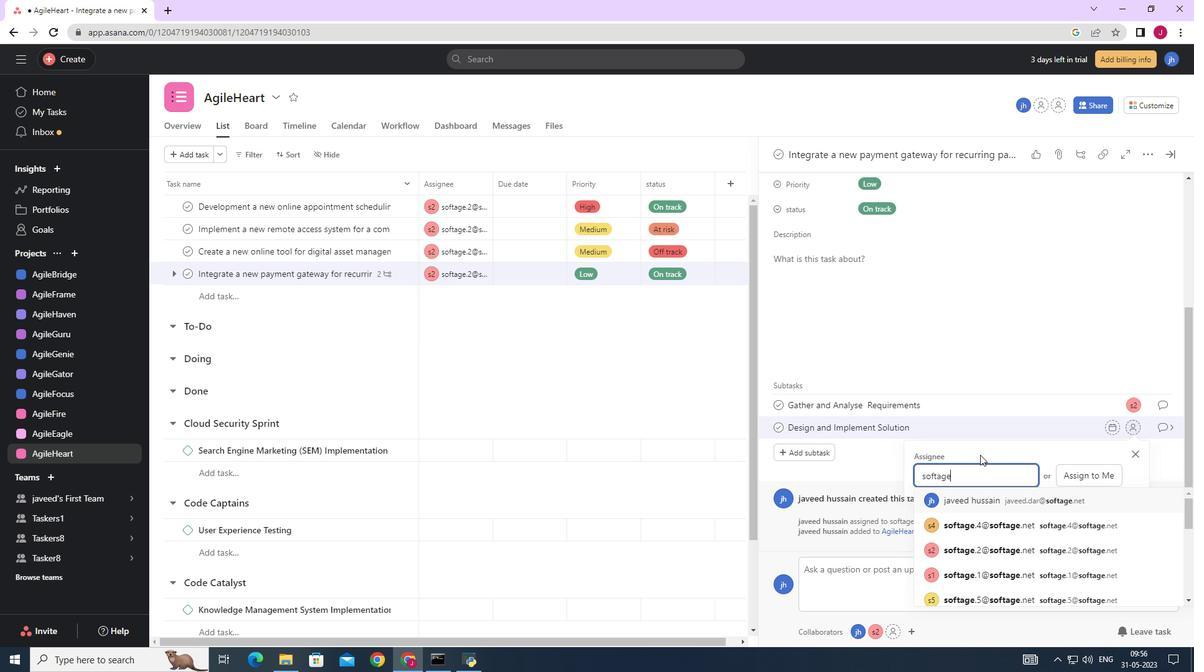 
Action: Key pressed .2
Screenshot: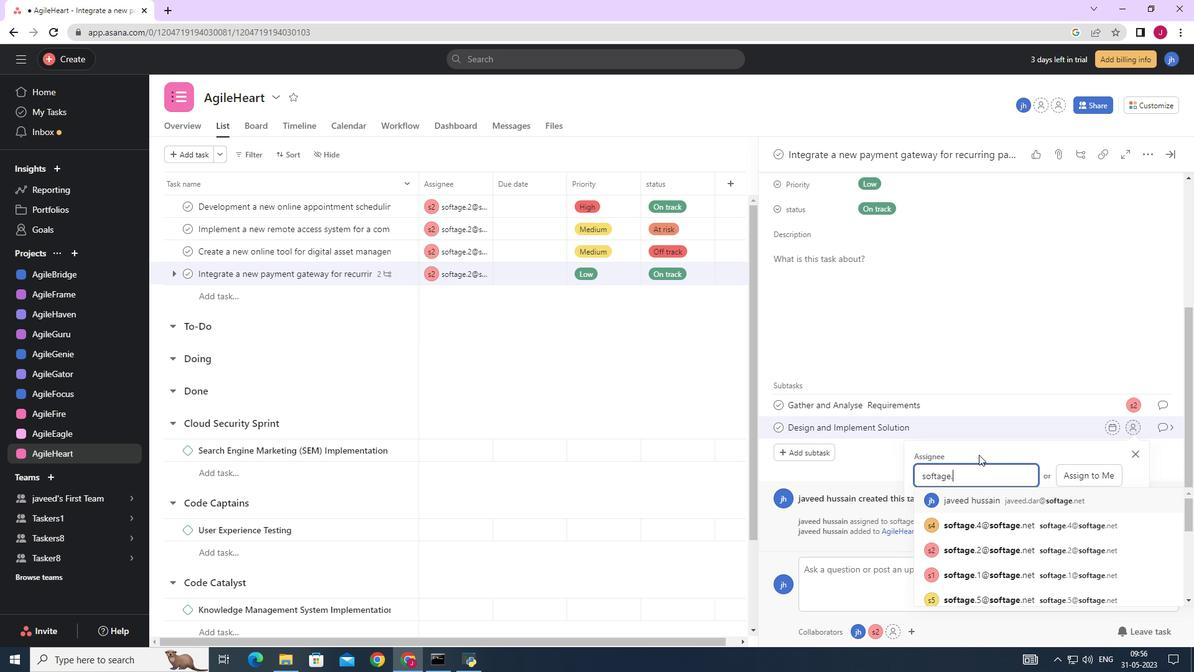 
Action: Mouse moved to (998, 504)
Screenshot: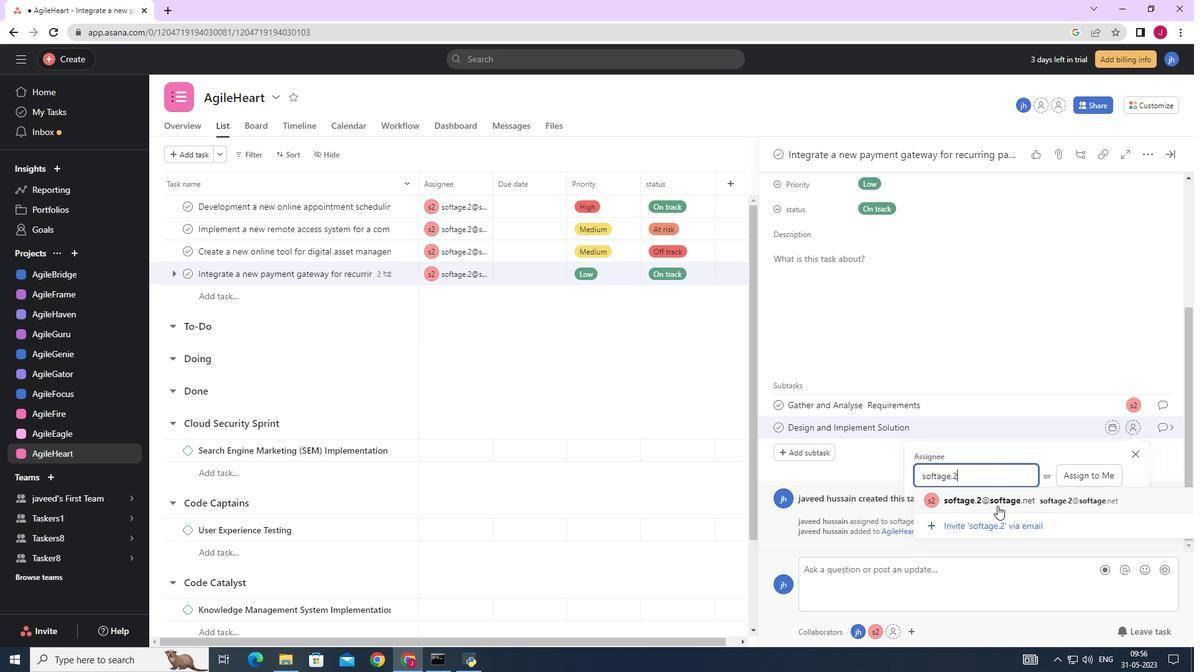 
Action: Mouse pressed left at (998, 504)
Screenshot: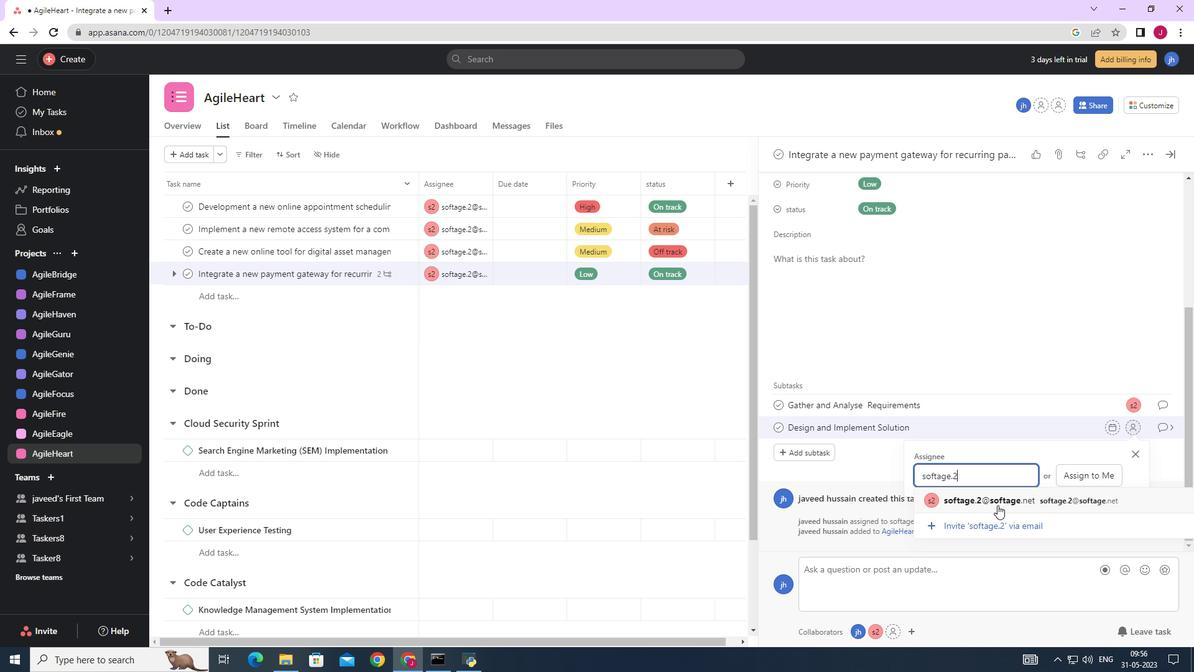 
Action: Mouse moved to (1164, 428)
Screenshot: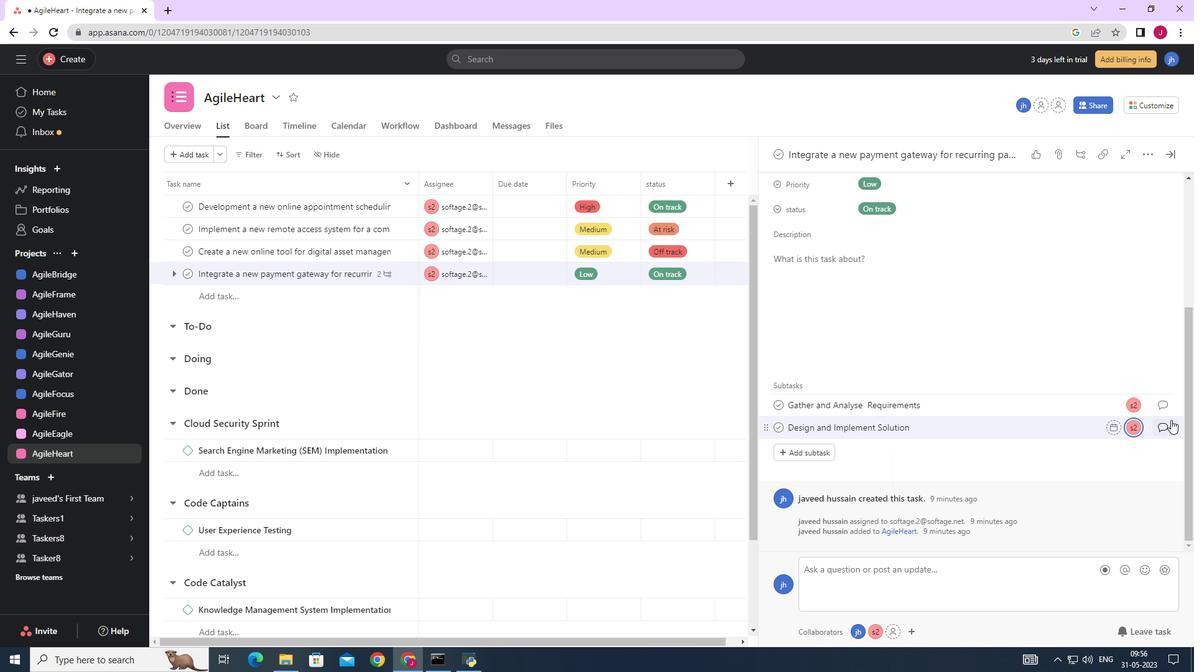 
Action: Mouse pressed left at (1164, 428)
Screenshot: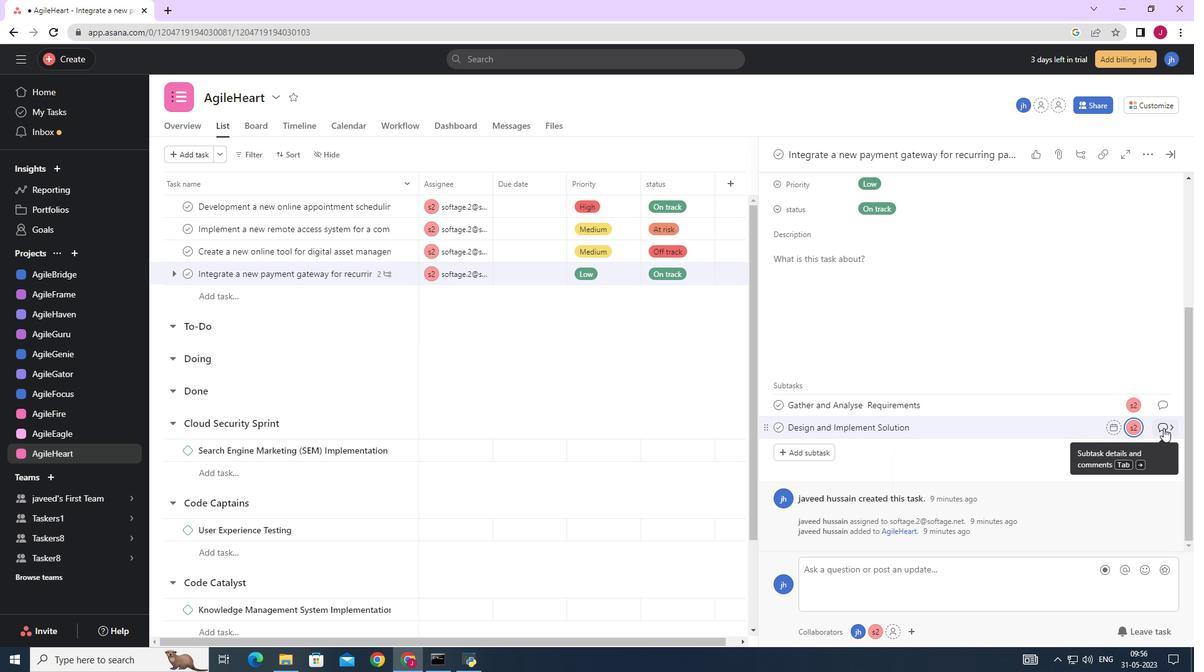
Action: Mouse moved to (826, 357)
Screenshot: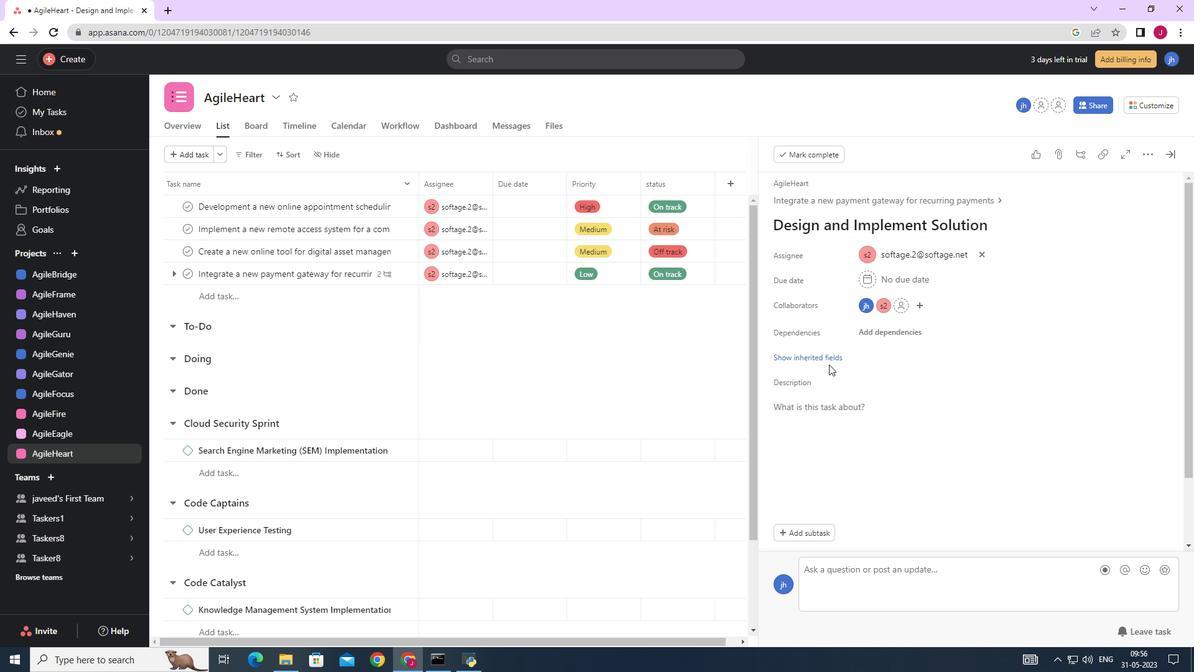 
Action: Mouse pressed left at (826, 357)
Screenshot: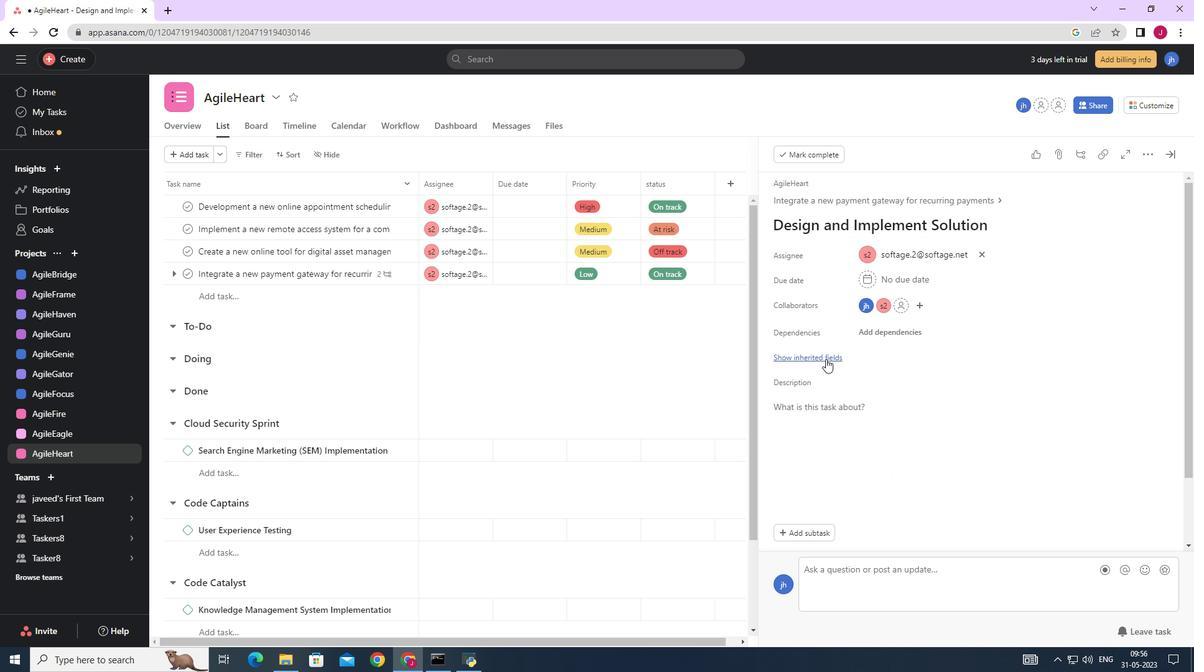 
Action: Mouse moved to (876, 376)
Screenshot: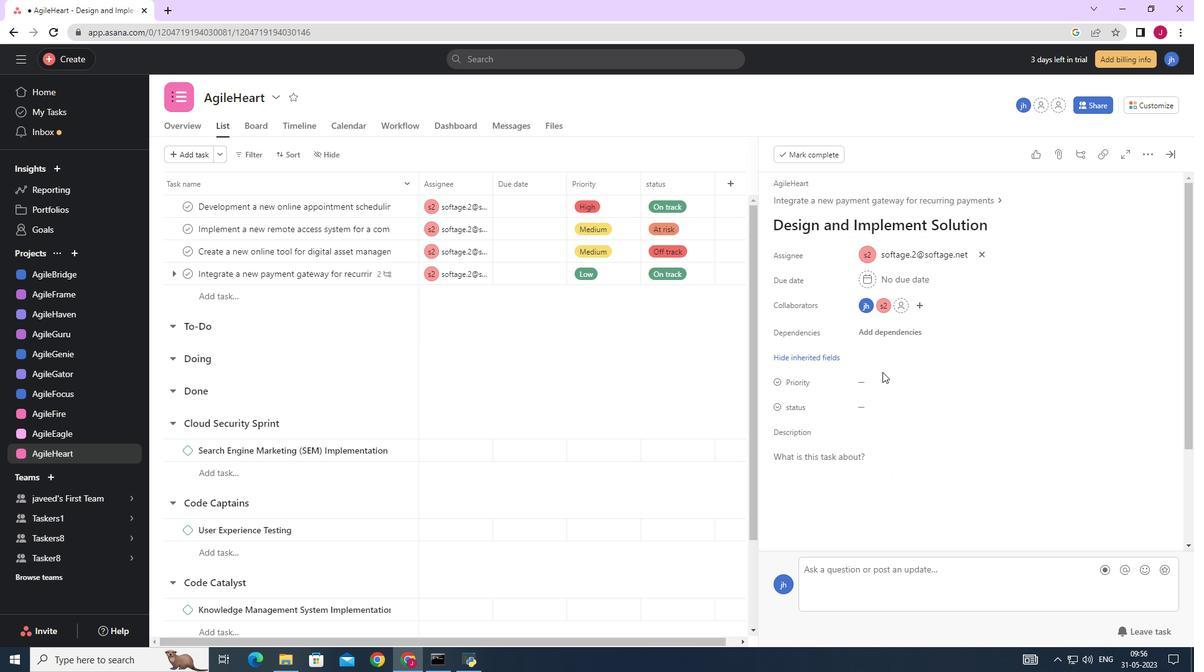 
Action: Mouse pressed left at (876, 376)
Screenshot: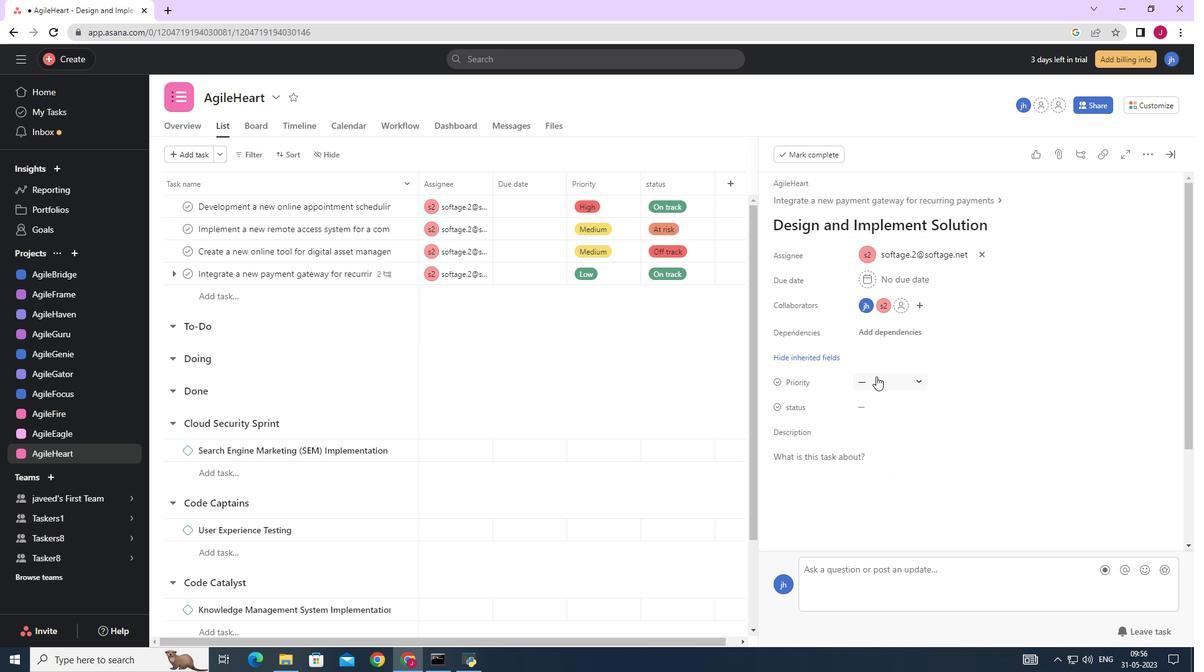 
Action: Mouse moved to (890, 419)
Screenshot: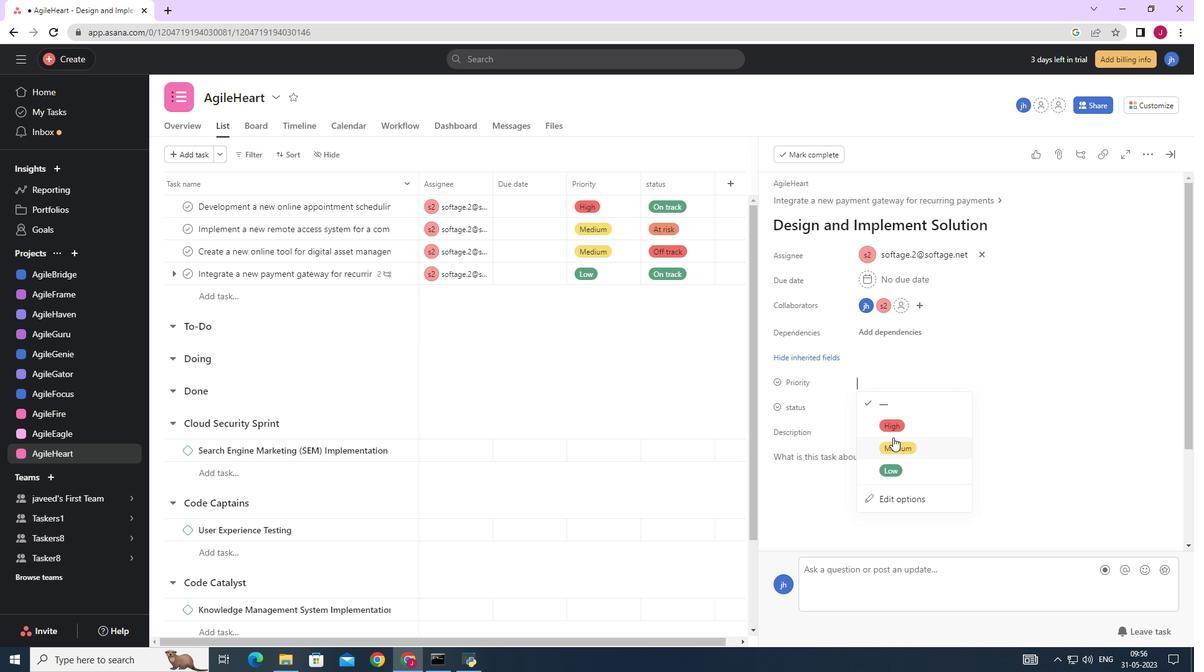 
Action: Mouse pressed left at (890, 419)
Screenshot: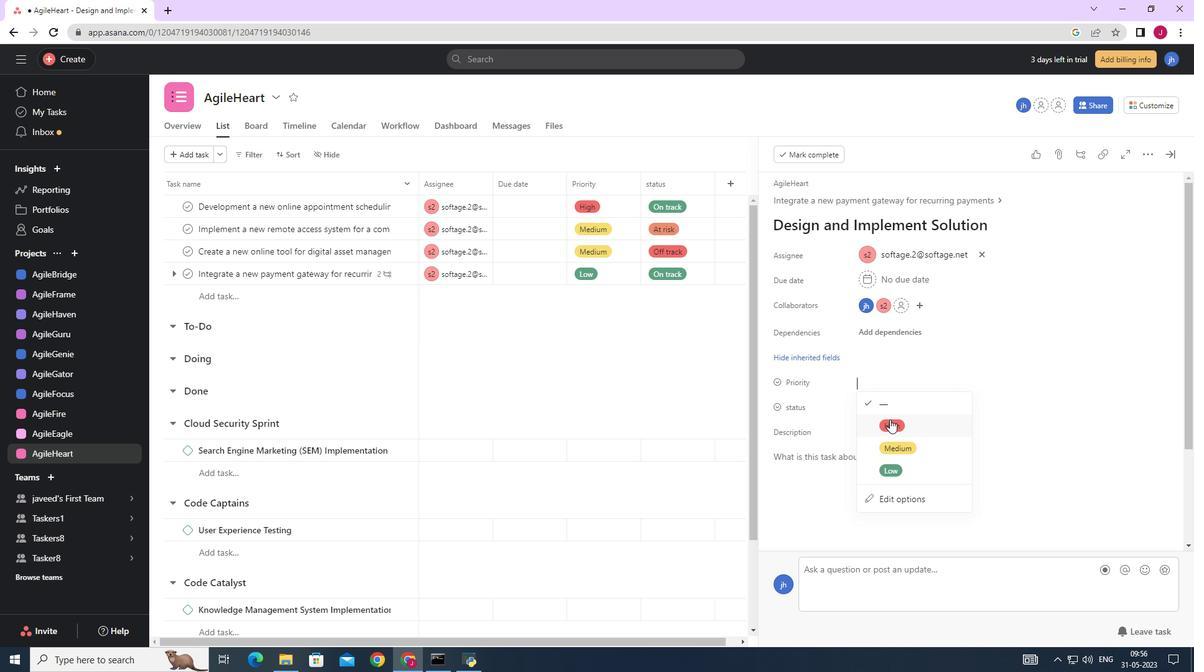 
Action: Mouse moved to (870, 401)
Screenshot: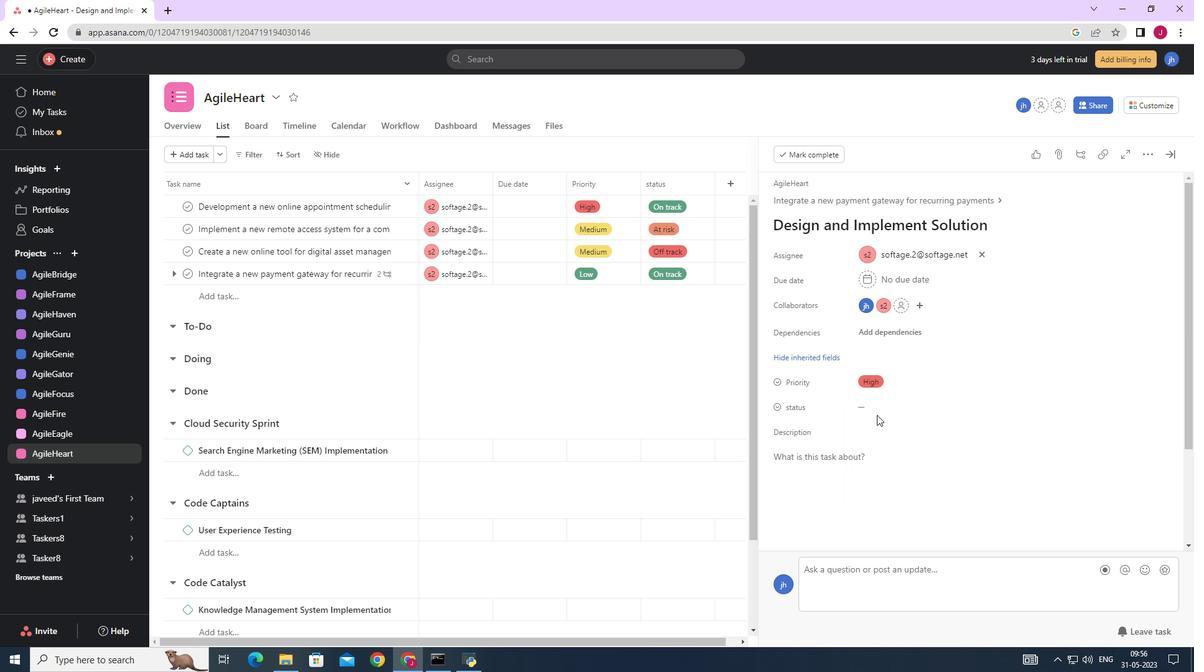
Action: Mouse pressed left at (870, 401)
Screenshot: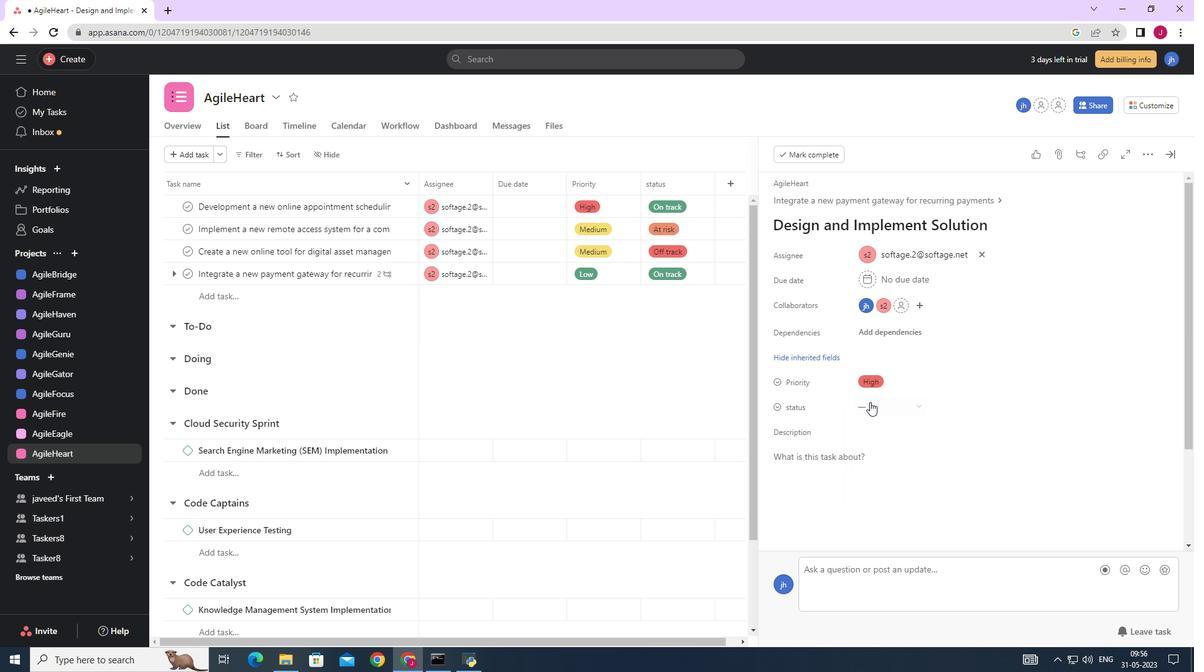 
Action: Mouse moved to (901, 517)
Screenshot: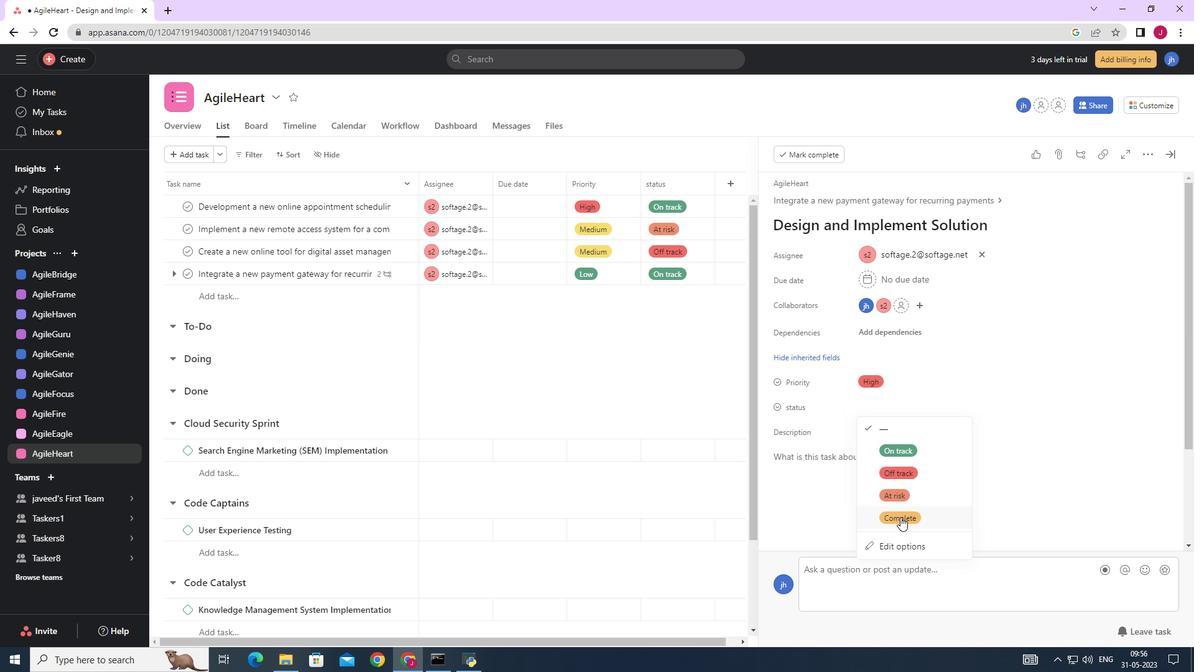 
Action: Mouse pressed left at (901, 517)
Screenshot: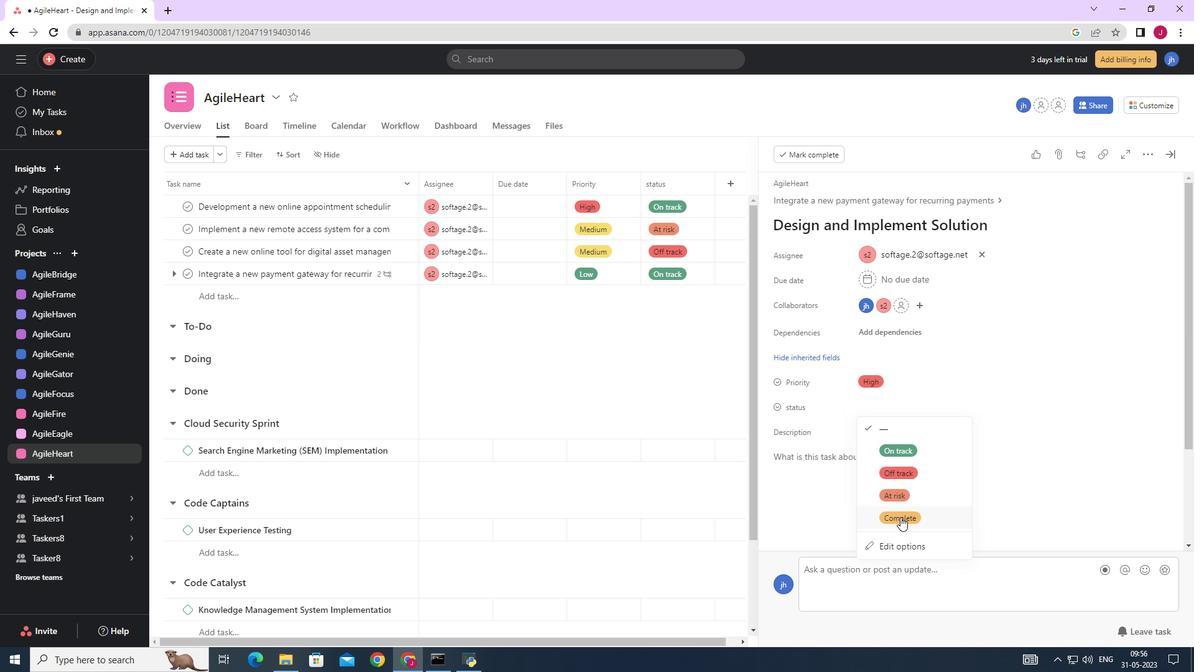 
Action: Mouse moved to (1169, 153)
Screenshot: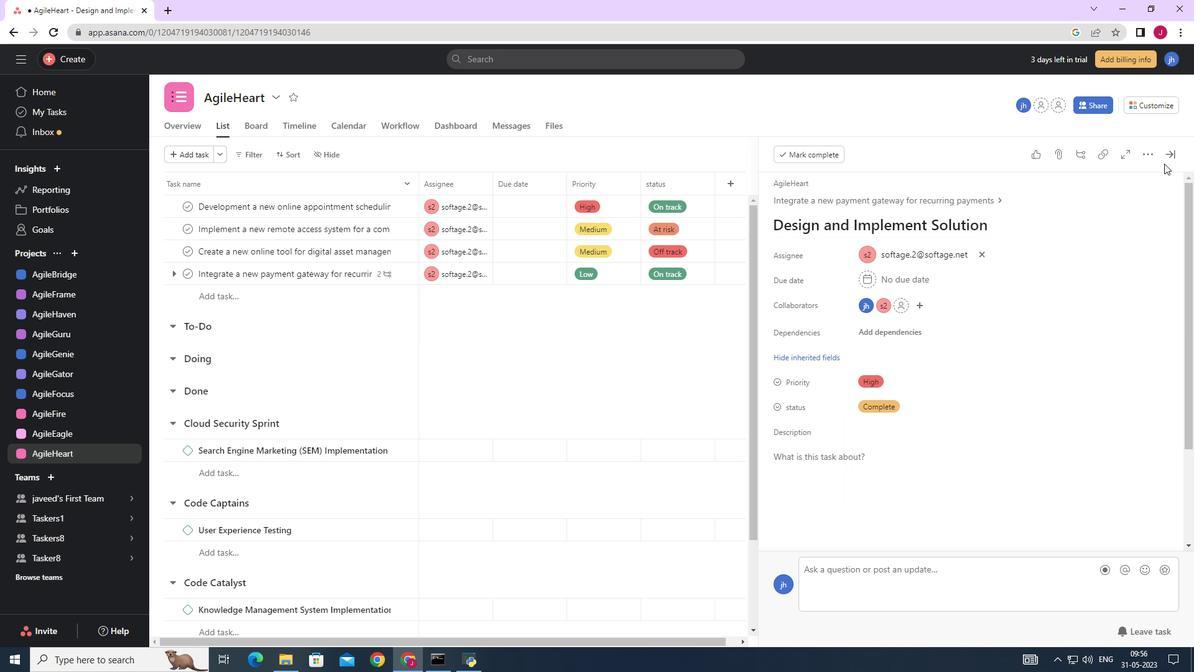 
Action: Mouse pressed left at (1169, 153)
Screenshot: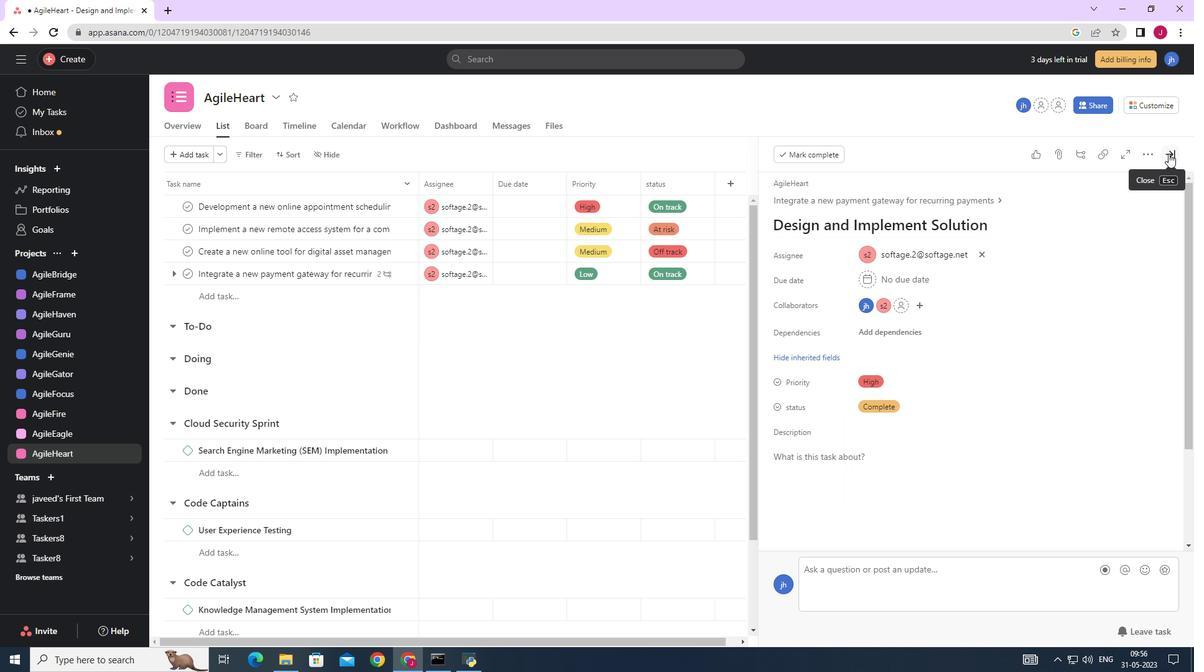 
Action: Mouse moved to (1154, 166)
Screenshot: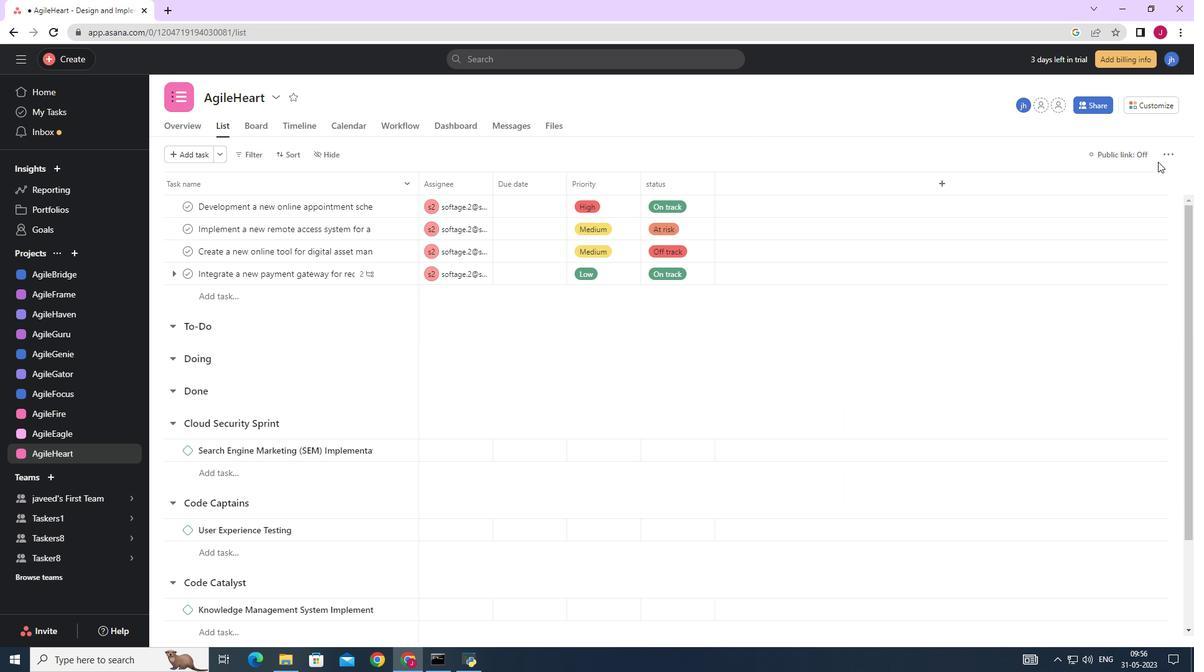 
